 Task: Look for space in Passau, Germany from 1st June, 2023 to 9th June, 2023 for 5 adults in price range Rs.6000 to Rs.12000. Place can be entire place with 3 bedrooms having 3 beds and 3 bathrooms. Property type can be house, flat, guest house. Booking option can be shelf check-in. Required host language is English.
Action: Mouse moved to (347, 162)
Screenshot: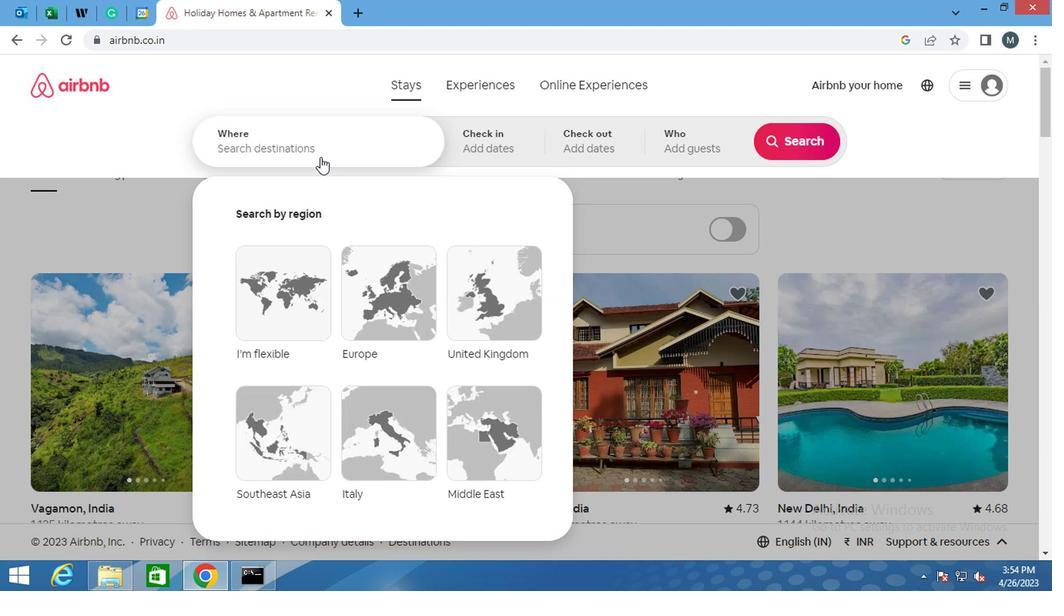 
Action: Mouse pressed left at (347, 162)
Screenshot: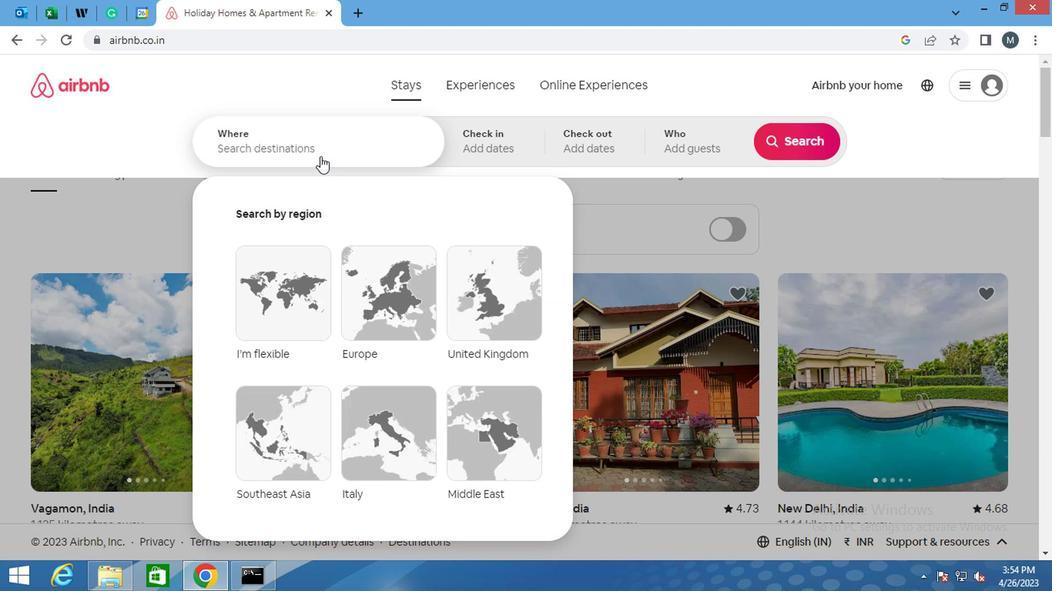 
Action: Mouse moved to (347, 161)
Screenshot: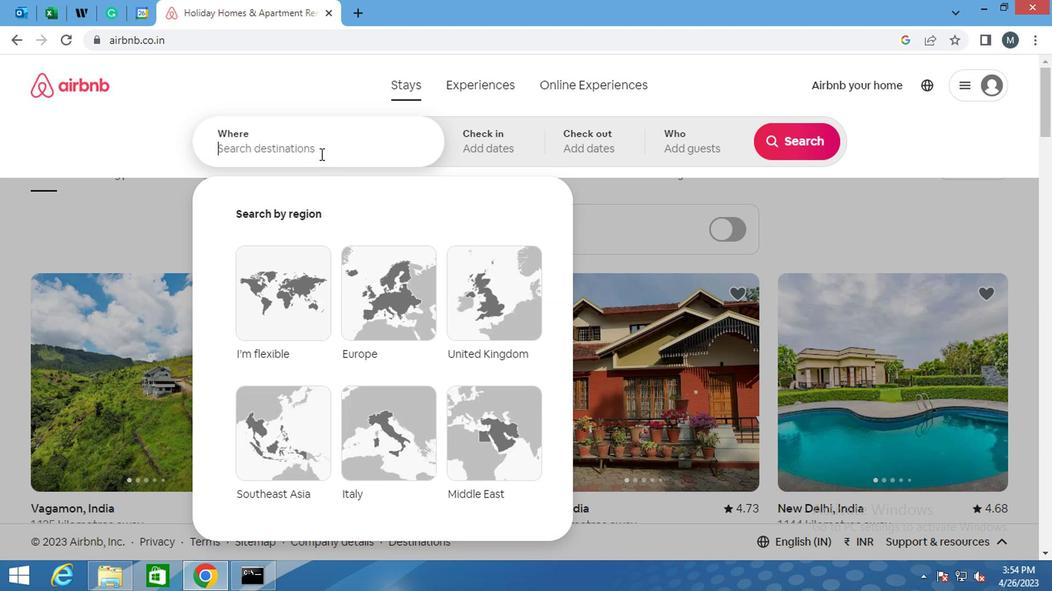 
Action: Key pressed <Key.shift>PASSAU,<Key.space><Key.shift><Key.shift><Key.shift><Key.shift><Key.shift><Key.shift><Key.shift><Key.shift><Key.shift><Key.shift><Key.shift><Key.shift><Key.shift><Key.shift><Key.shift><Key.shift><Key.shift><Key.shift><Key.shift>GER
Screenshot: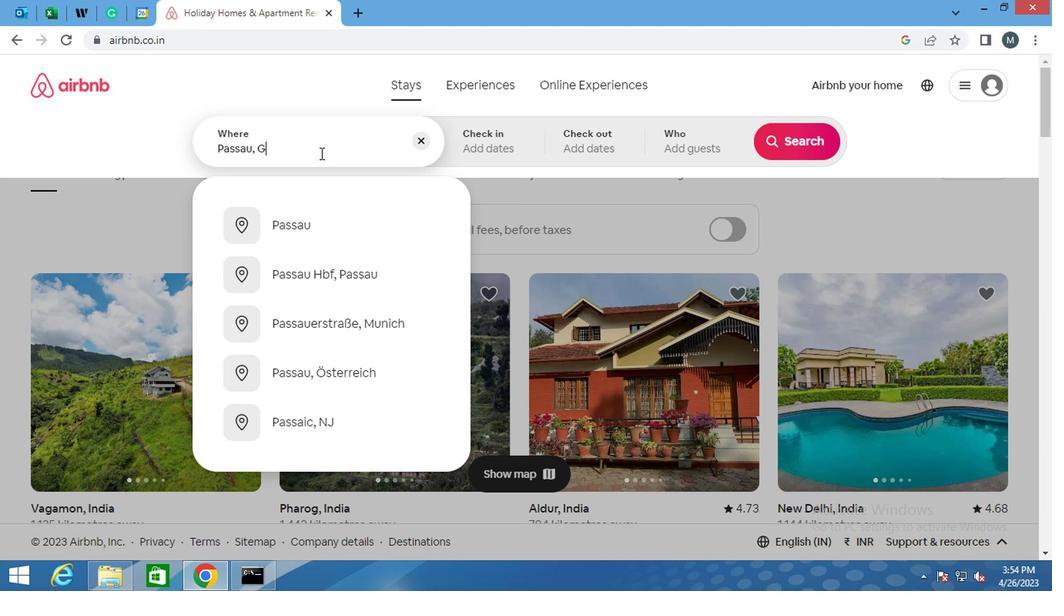 
Action: Mouse moved to (360, 235)
Screenshot: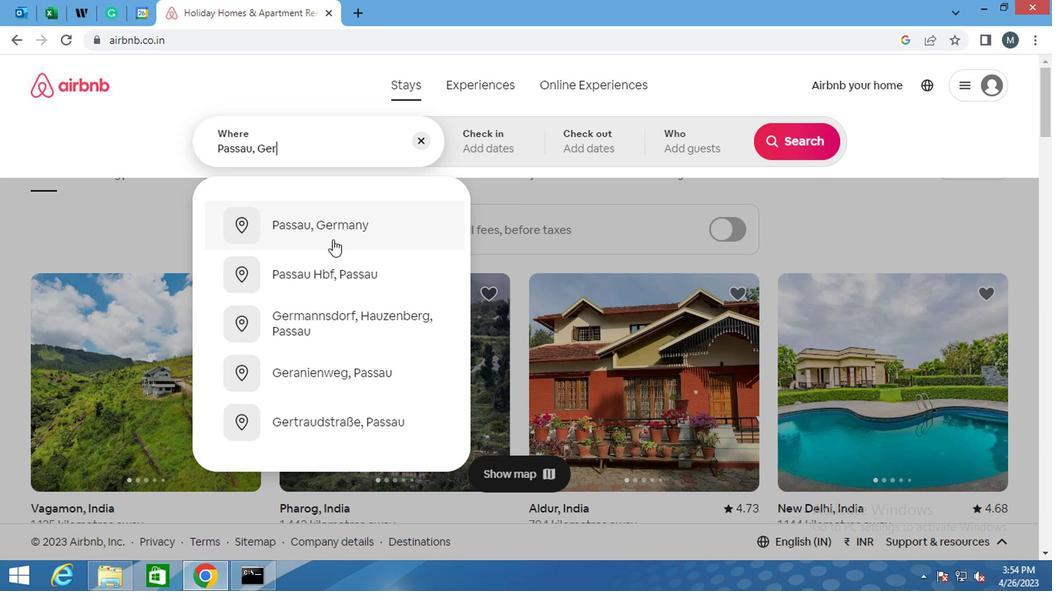 
Action: Mouse pressed left at (360, 235)
Screenshot: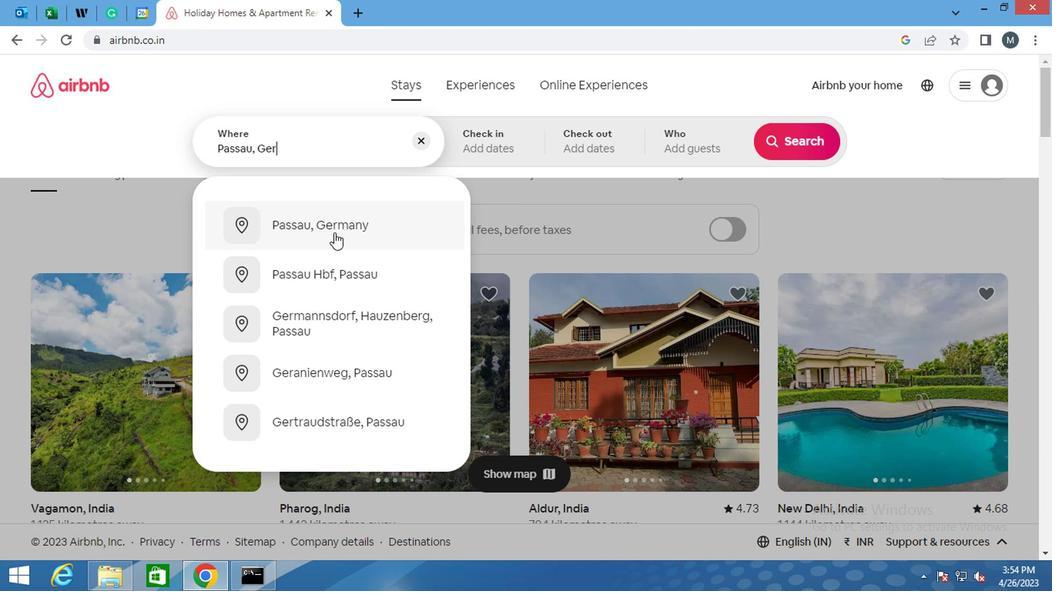 
Action: Mouse moved to (751, 265)
Screenshot: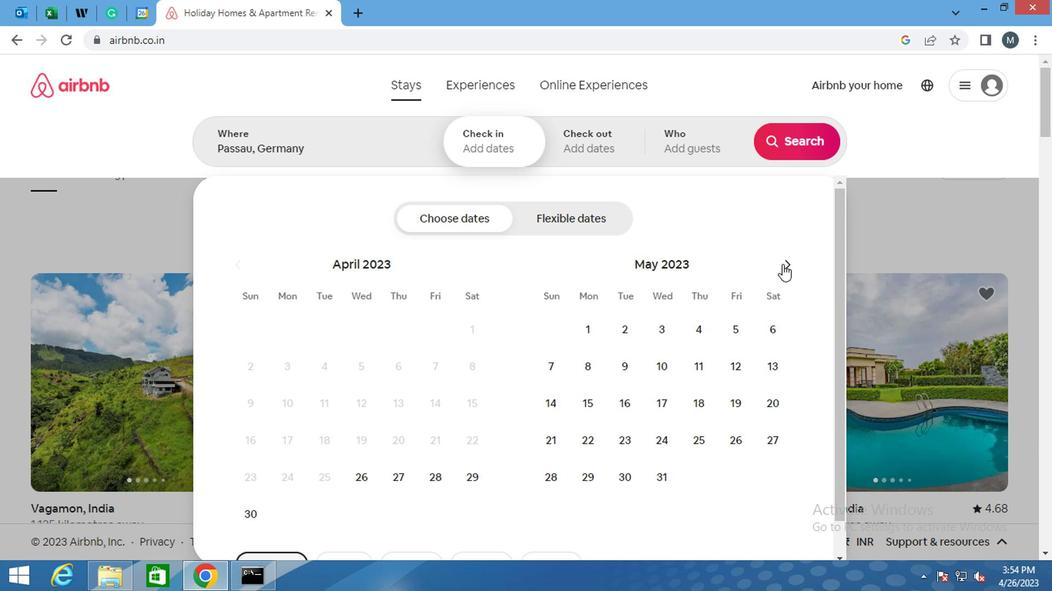 
Action: Mouse pressed left at (751, 265)
Screenshot: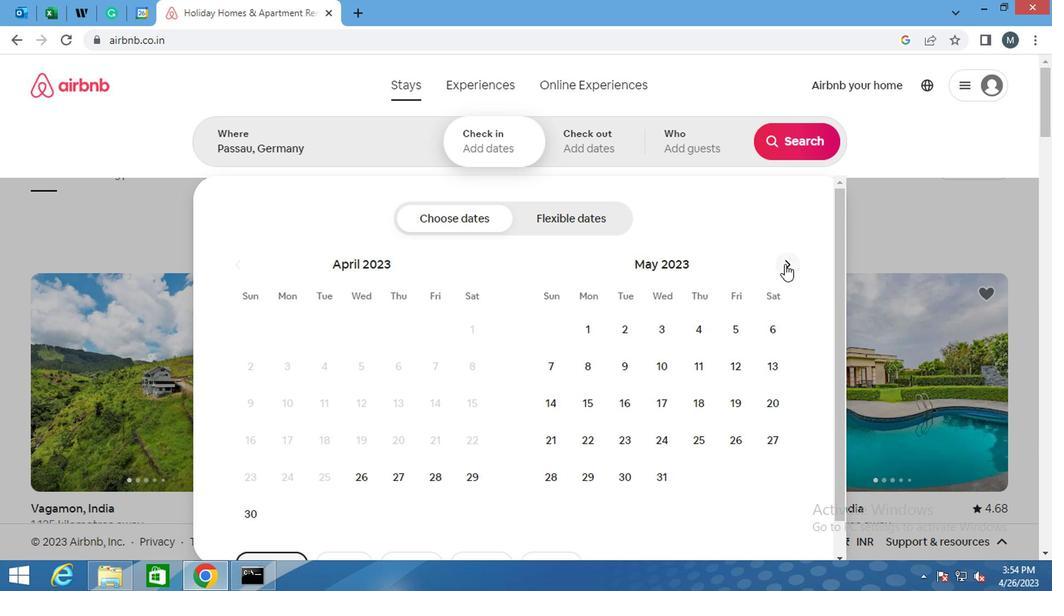 
Action: Mouse moved to (677, 325)
Screenshot: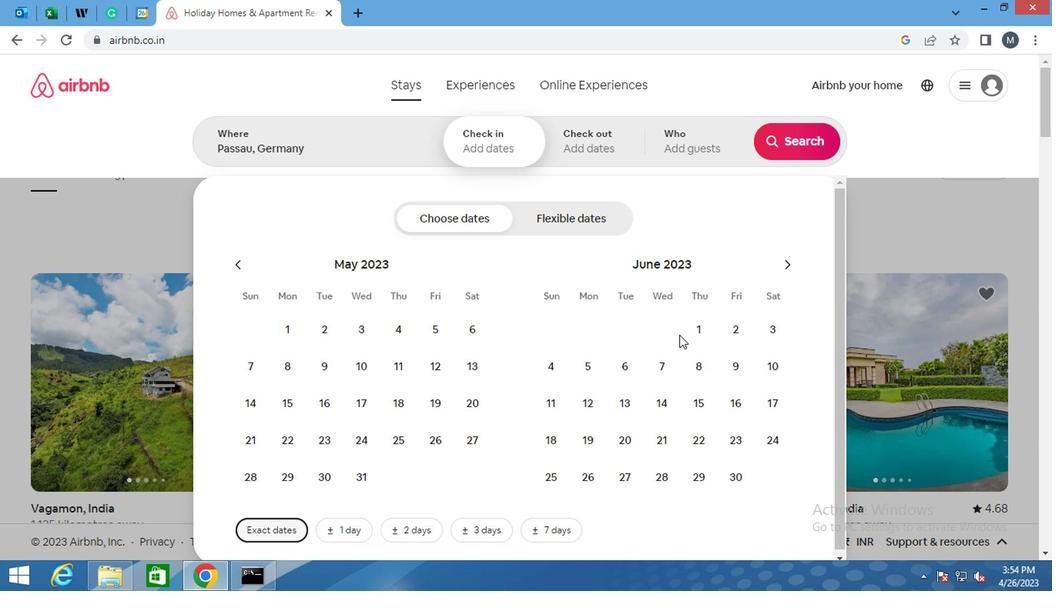 
Action: Mouse pressed left at (677, 325)
Screenshot: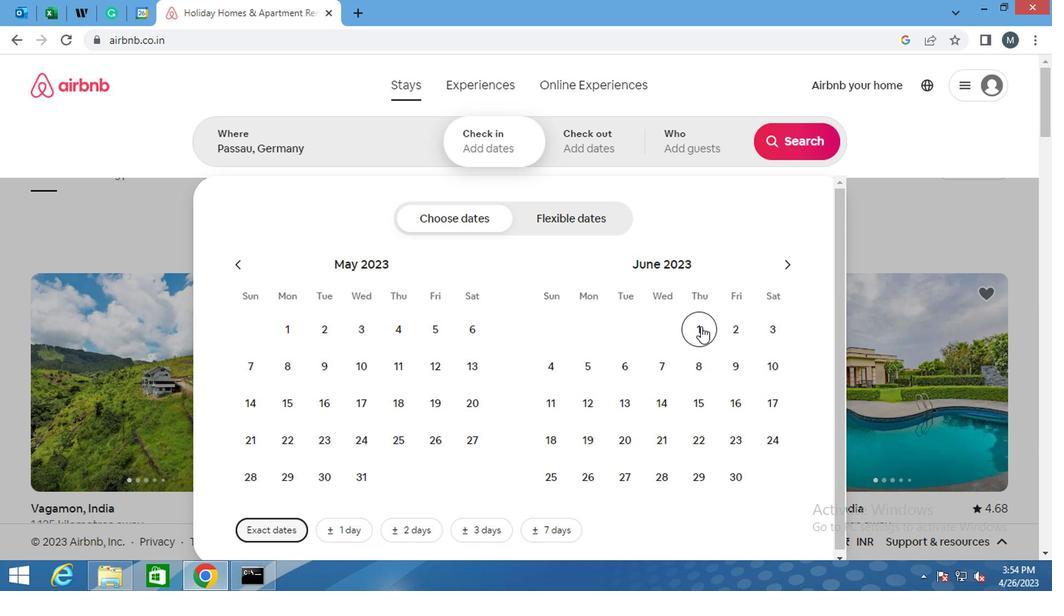 
Action: Mouse moved to (707, 361)
Screenshot: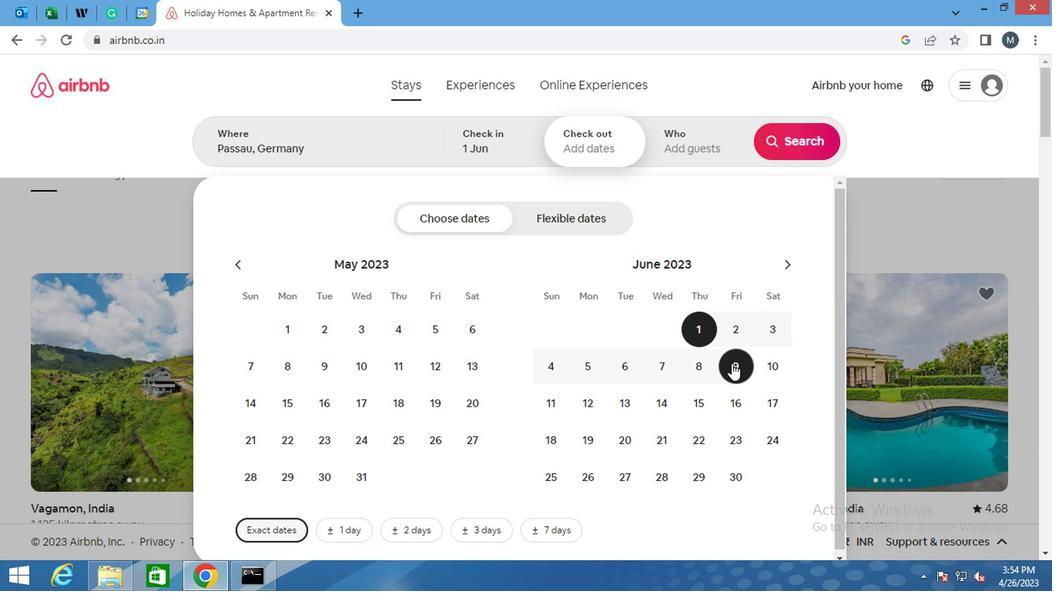 
Action: Mouse pressed left at (707, 361)
Screenshot: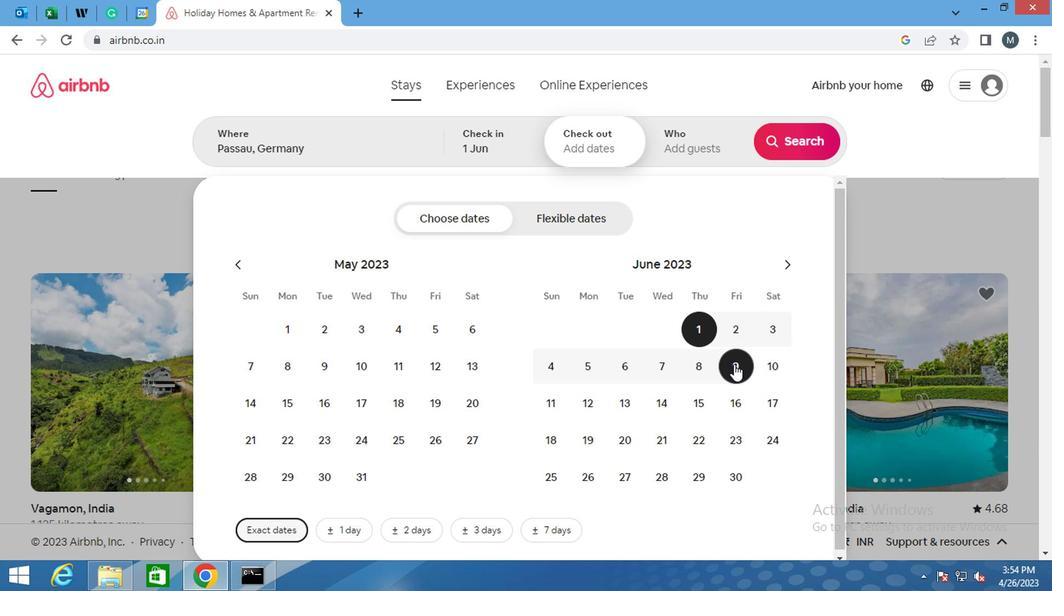 
Action: Mouse moved to (700, 149)
Screenshot: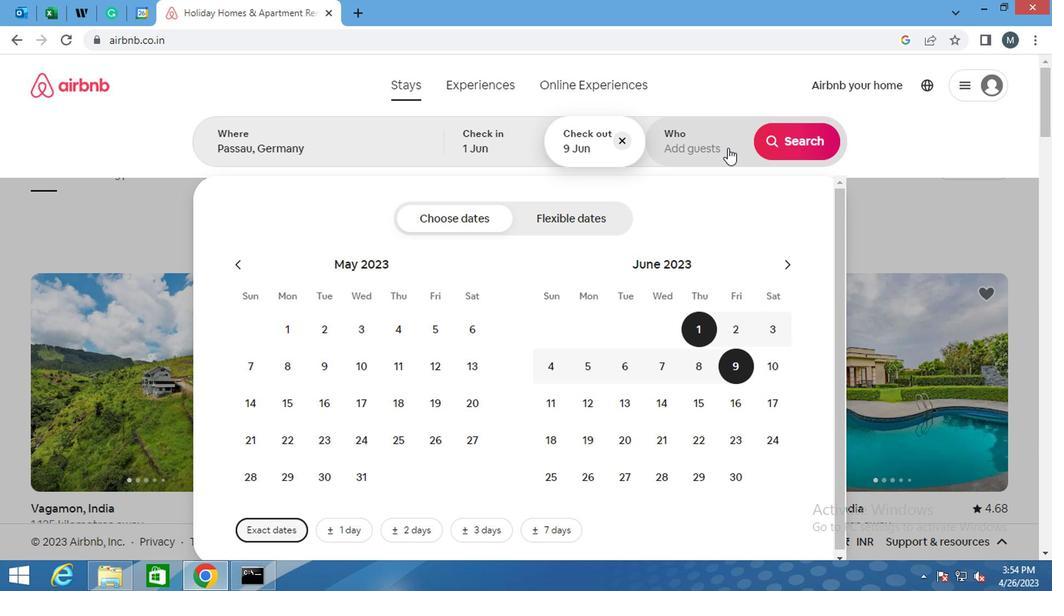 
Action: Mouse pressed left at (700, 149)
Screenshot: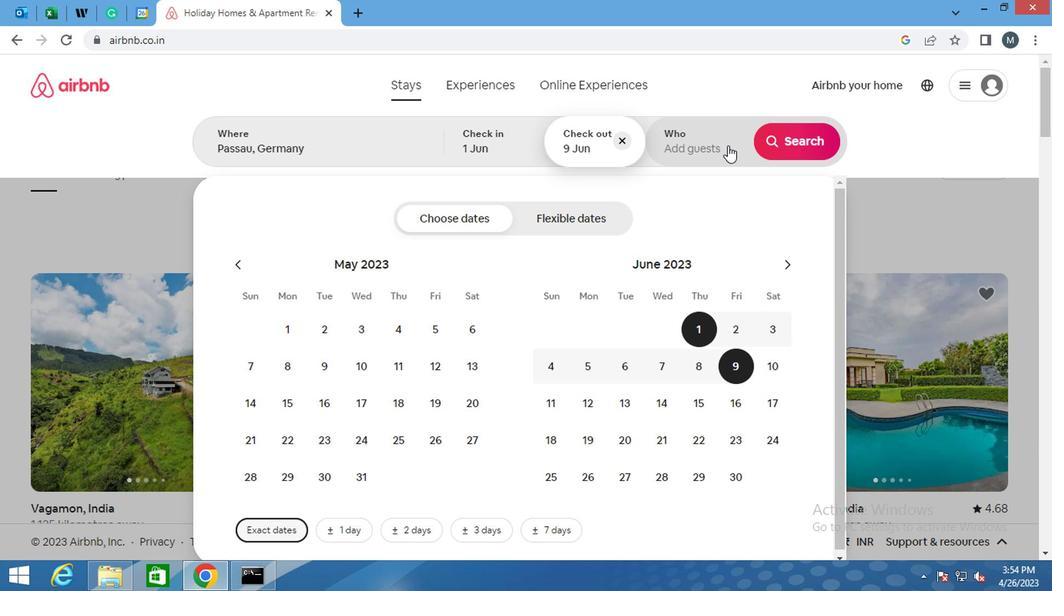 
Action: Mouse moved to (756, 230)
Screenshot: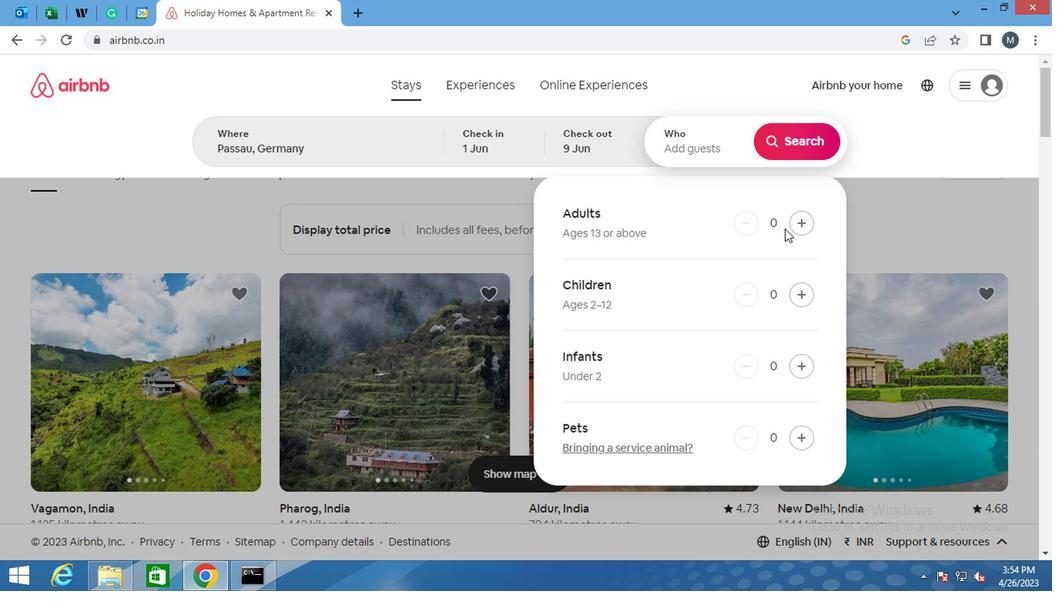 
Action: Mouse pressed left at (756, 230)
Screenshot: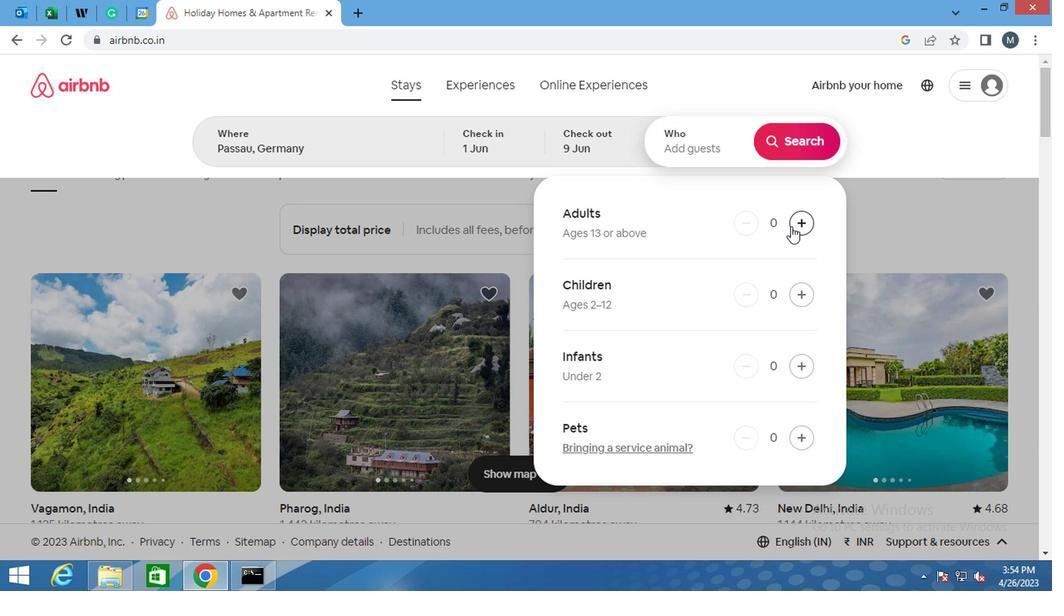 
Action: Mouse moved to (760, 229)
Screenshot: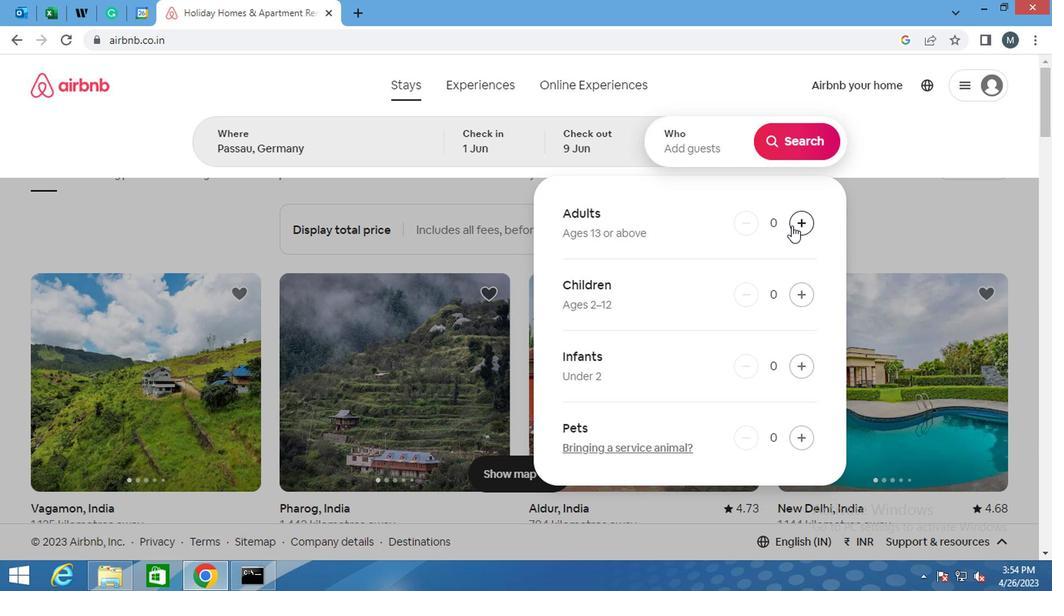 
Action: Mouse pressed left at (760, 229)
Screenshot: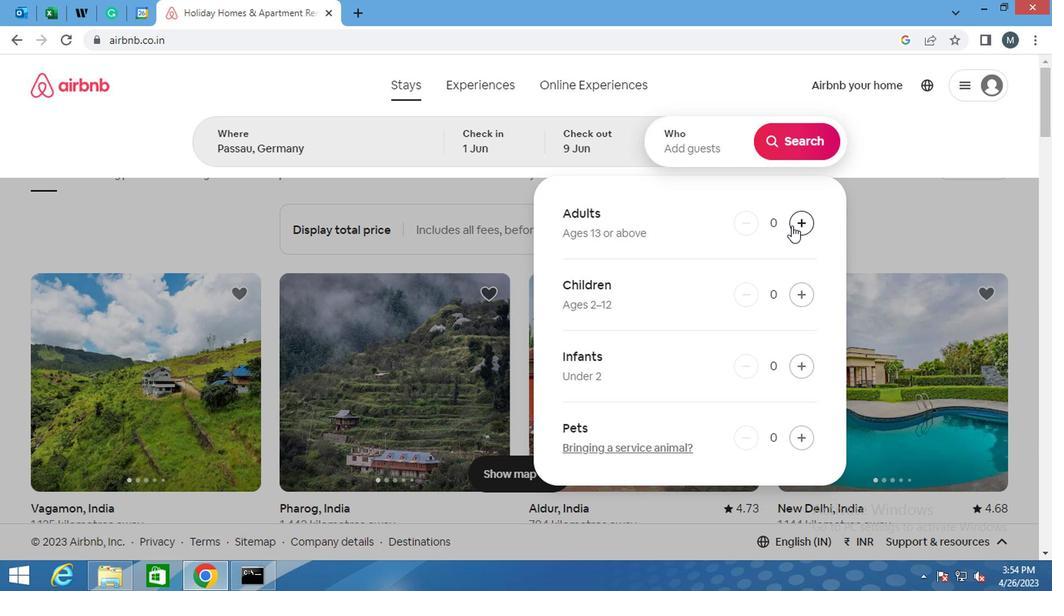 
Action: Mouse moved to (763, 229)
Screenshot: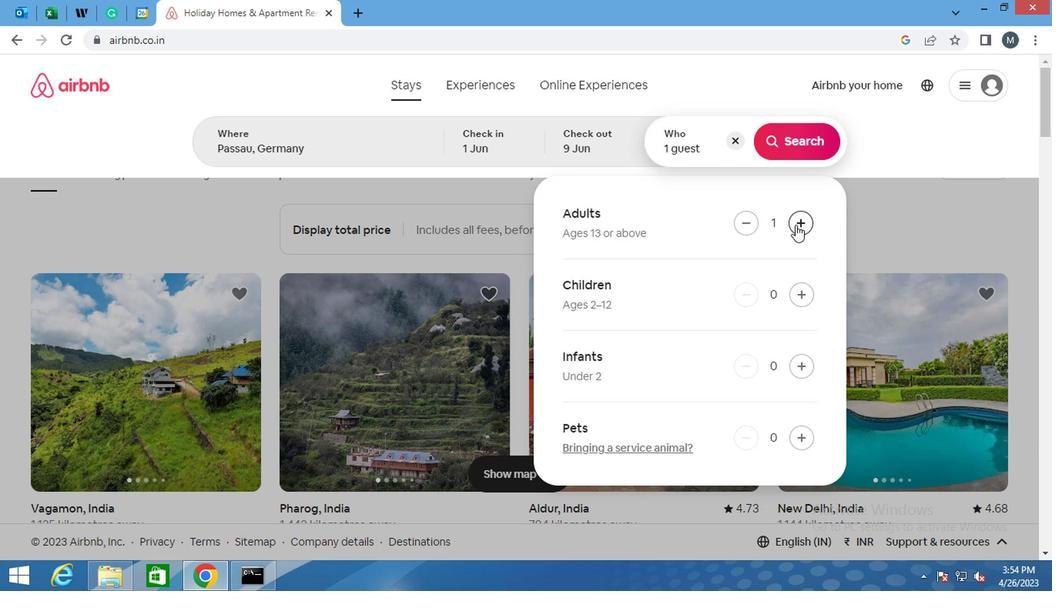 
Action: Mouse pressed left at (763, 229)
Screenshot: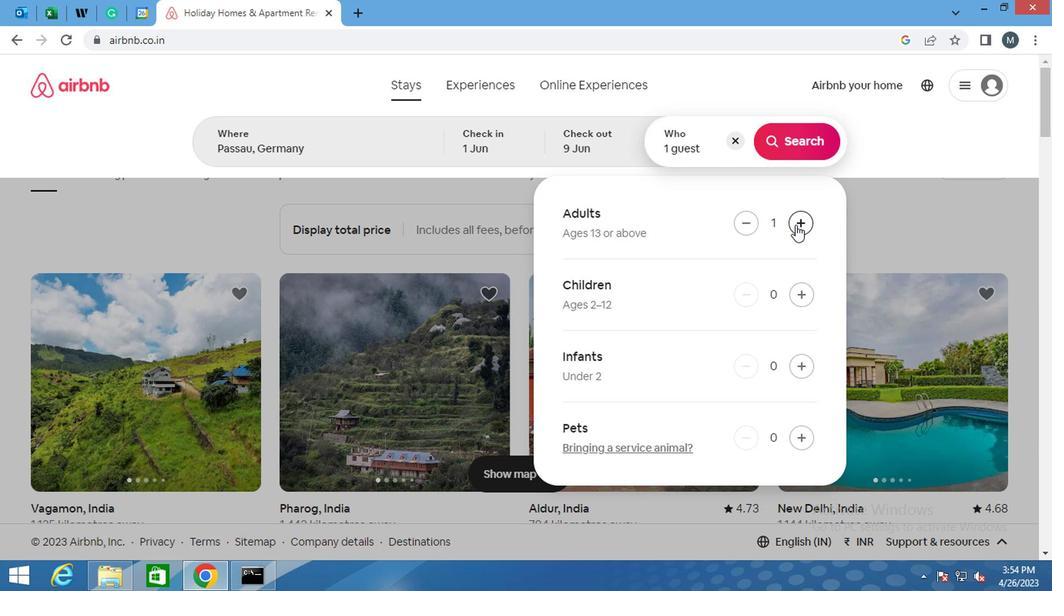 
Action: Mouse moved to (765, 226)
Screenshot: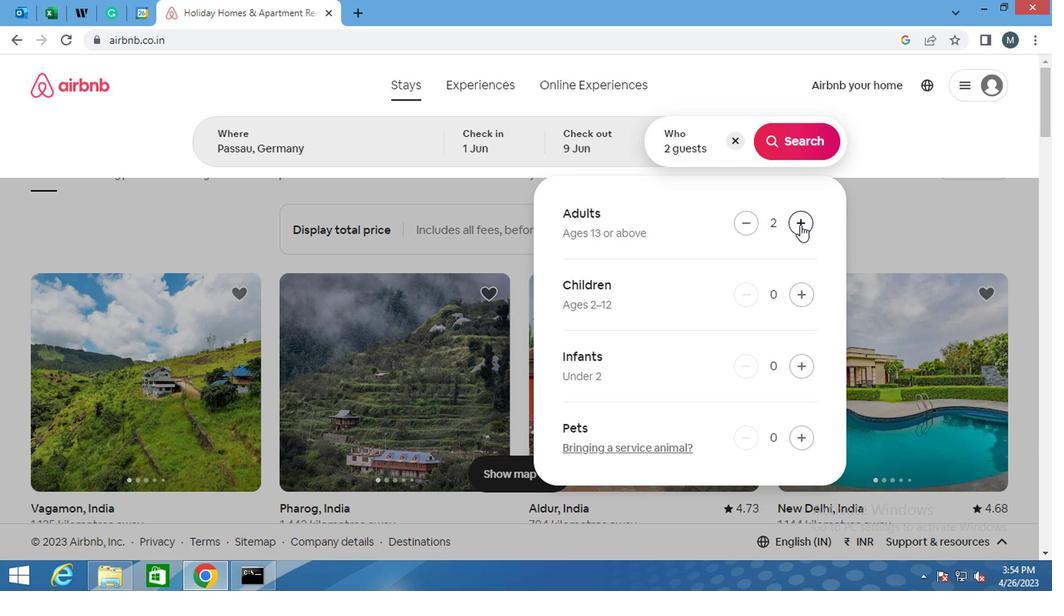 
Action: Mouse pressed left at (765, 226)
Screenshot: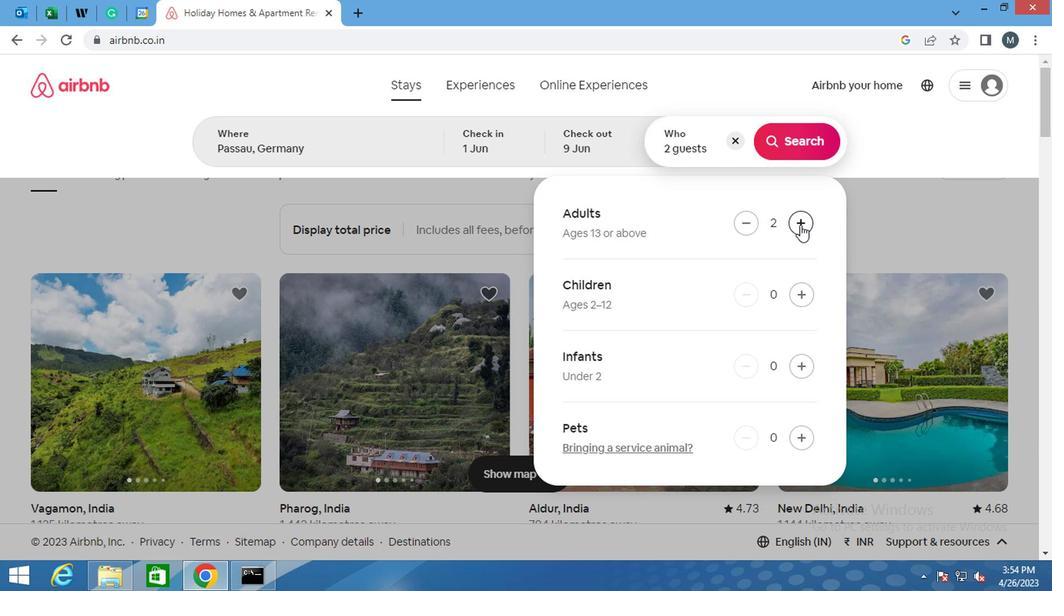 
Action: Mouse pressed left at (765, 226)
Screenshot: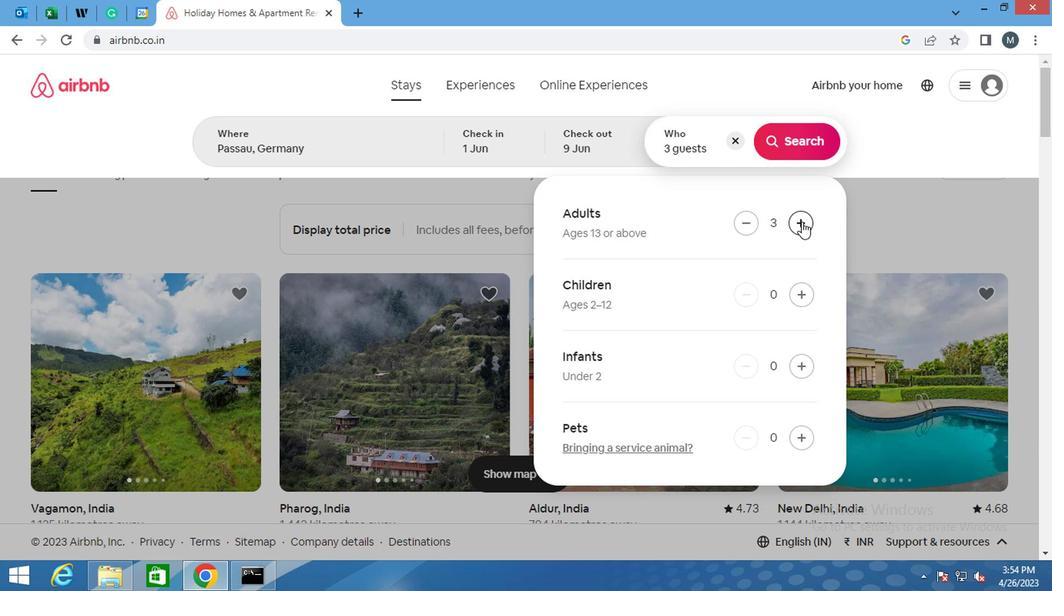 
Action: Mouse moved to (767, 152)
Screenshot: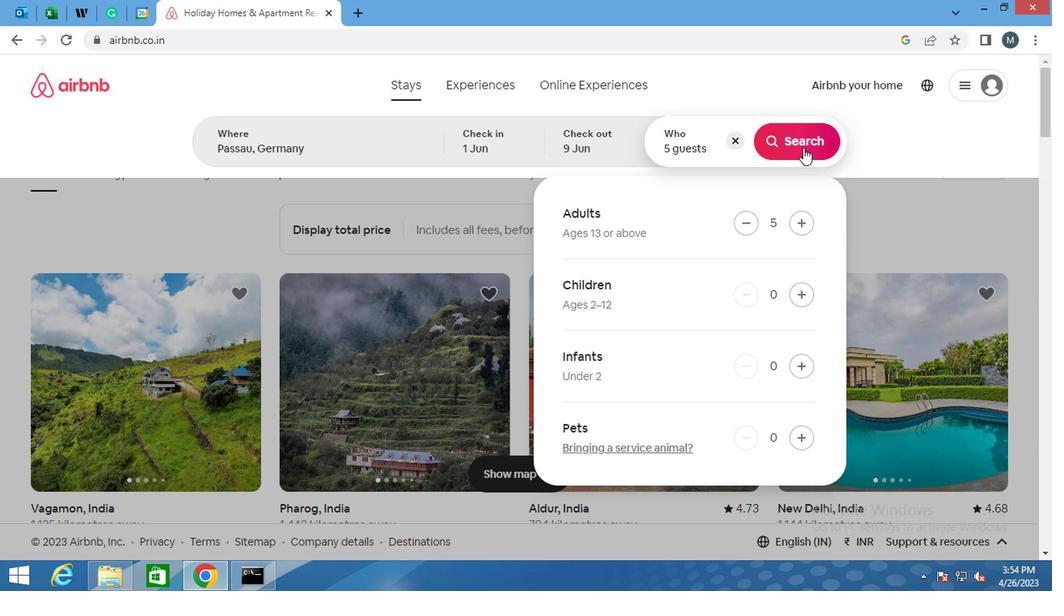 
Action: Mouse pressed left at (767, 152)
Screenshot: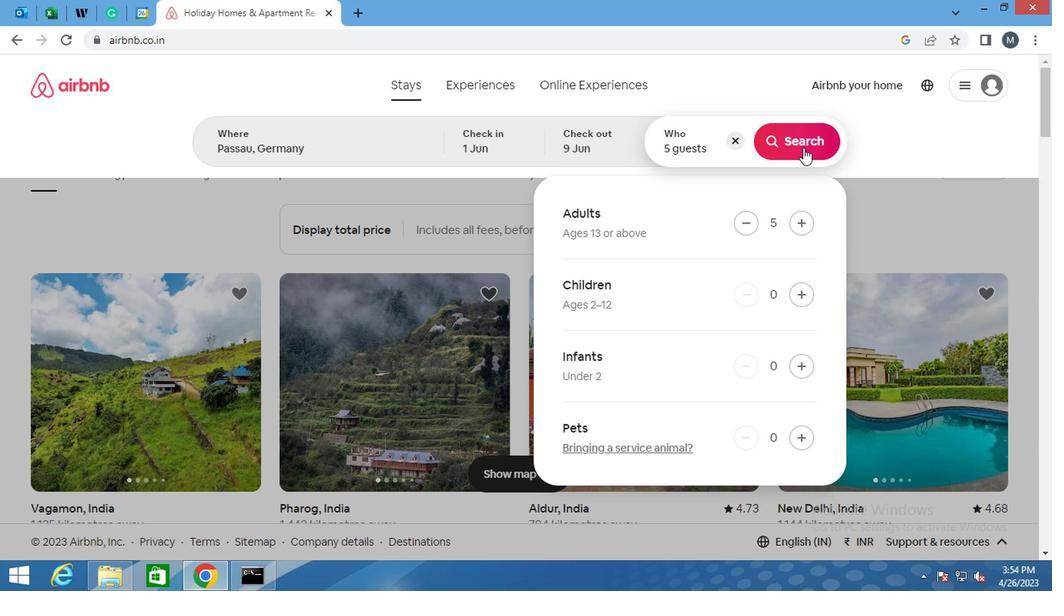 
Action: Mouse moved to (910, 162)
Screenshot: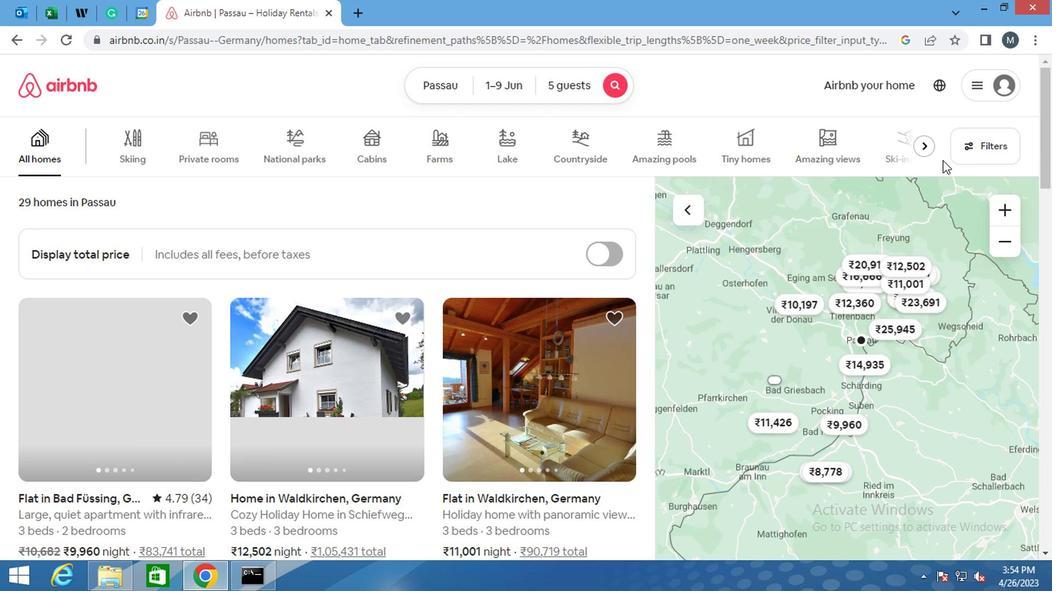 
Action: Mouse pressed left at (910, 162)
Screenshot: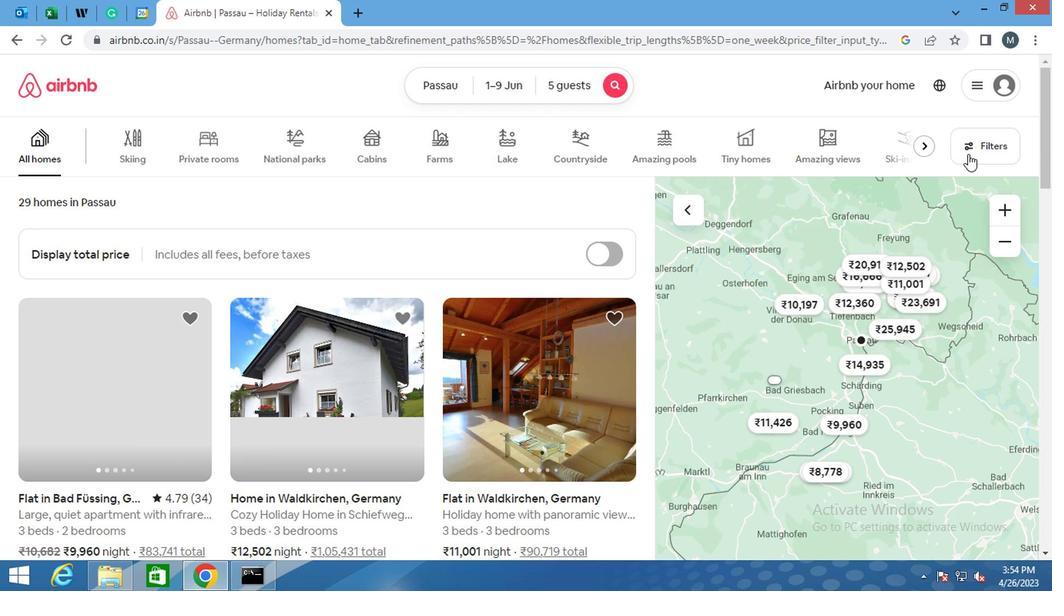 
Action: Mouse moved to (353, 350)
Screenshot: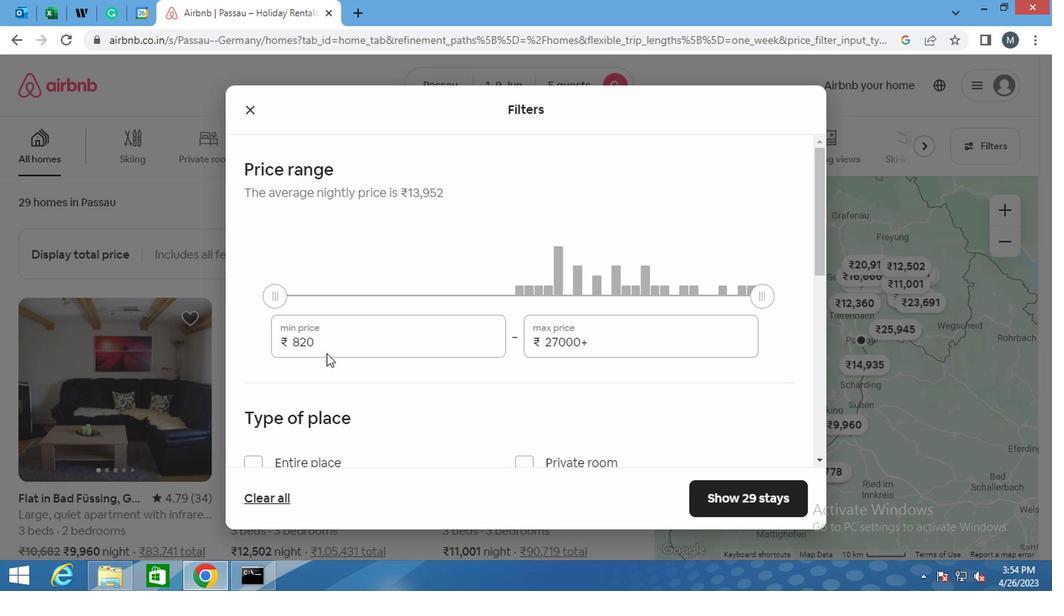 
Action: Mouse pressed left at (353, 350)
Screenshot: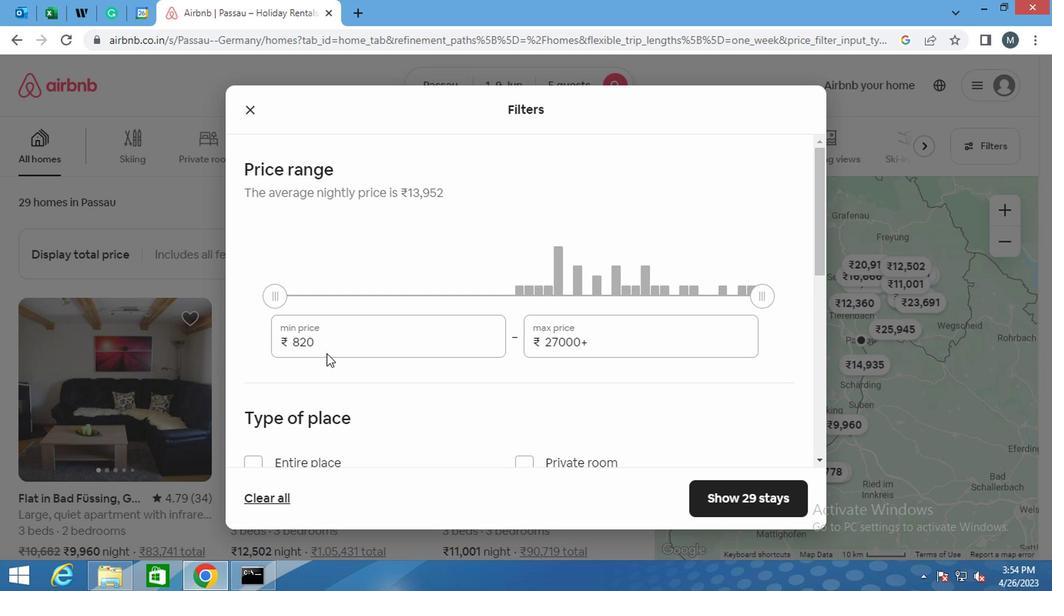 
Action: Mouse moved to (354, 348)
Screenshot: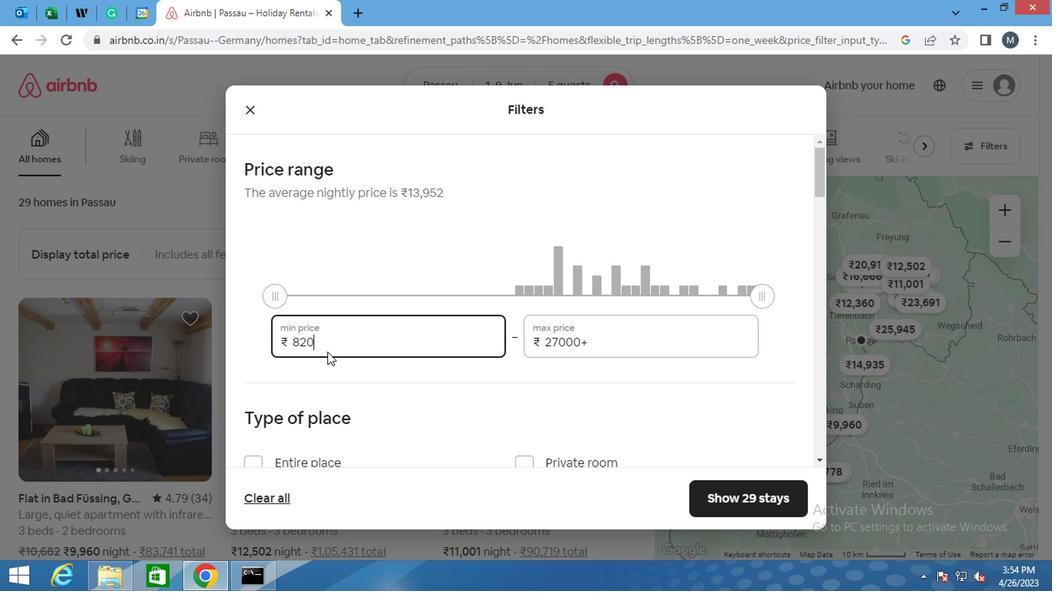 
Action: Key pressed <Key.backspace><Key.backspace><Key.backspace>
Screenshot: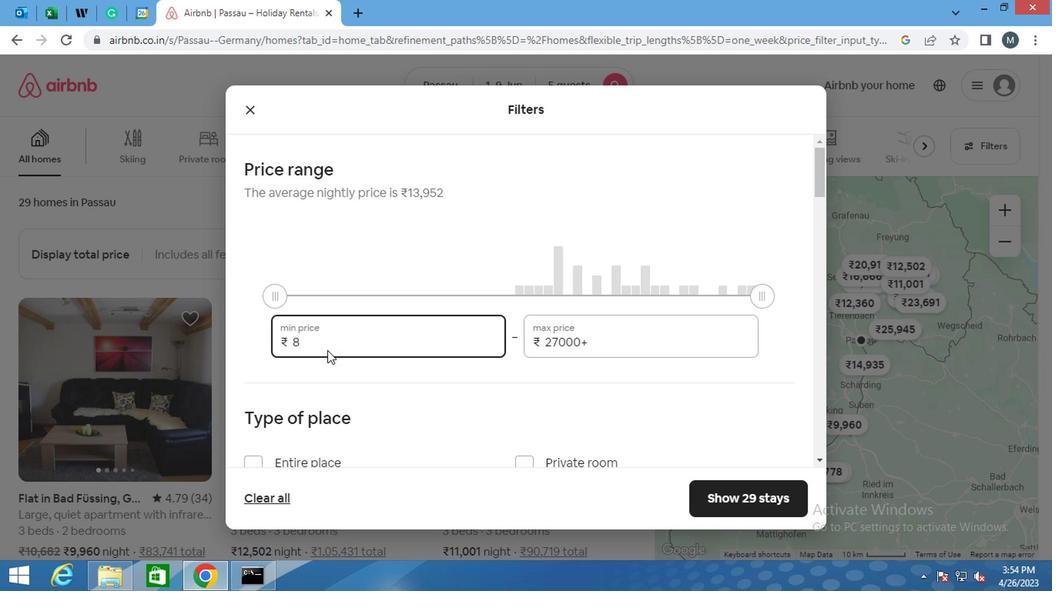 
Action: Mouse moved to (355, 348)
Screenshot: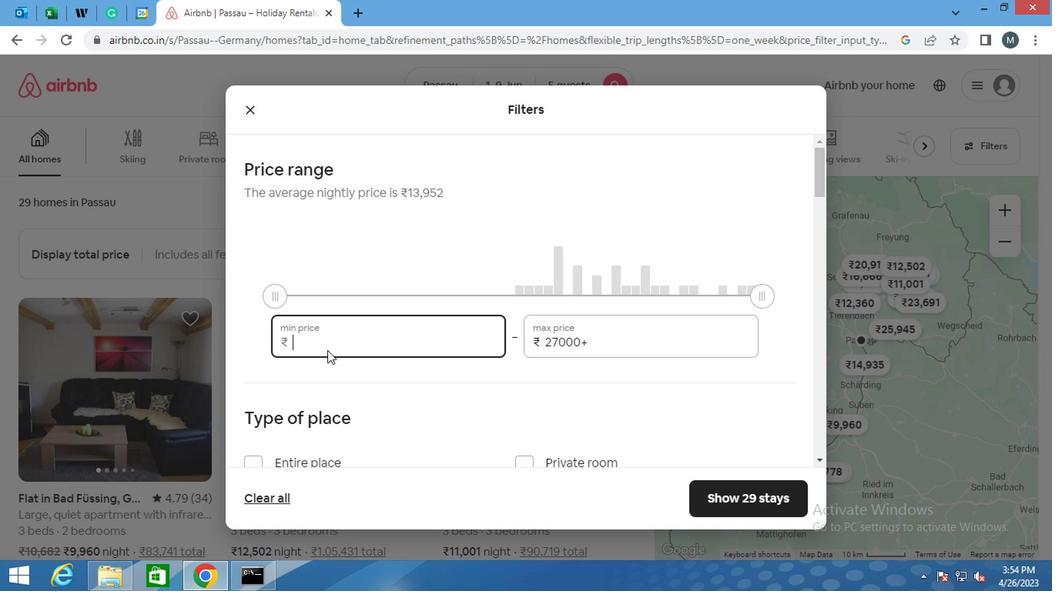 
Action: Key pressed 6000
Screenshot: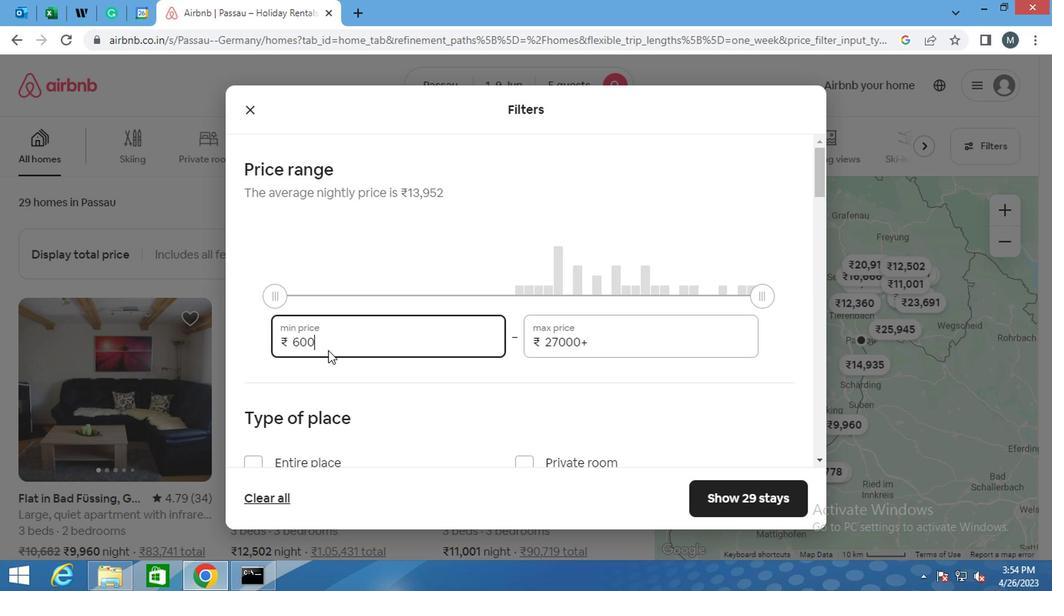 
Action: Mouse moved to (578, 343)
Screenshot: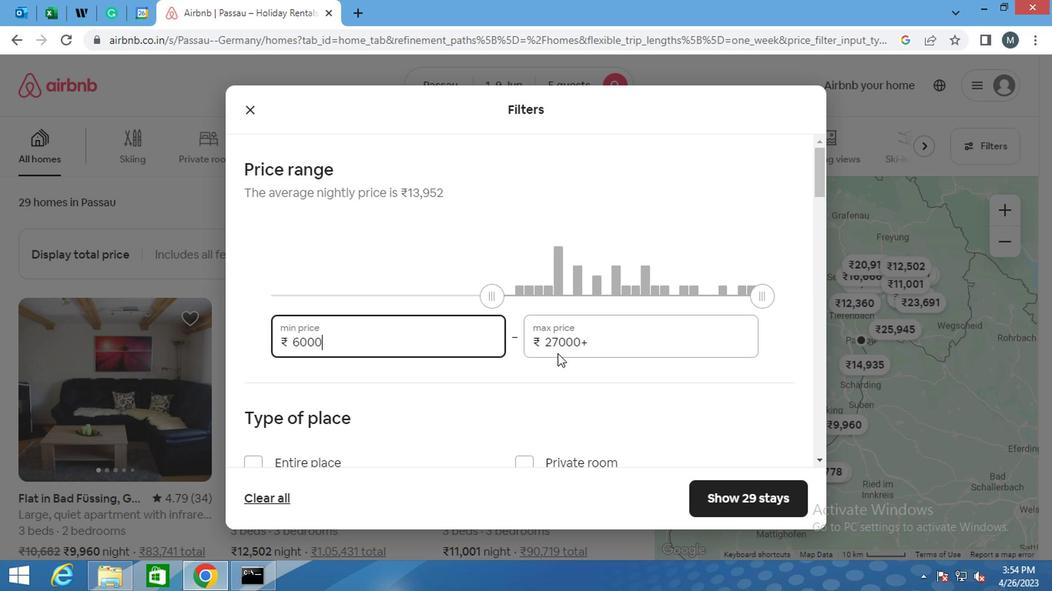 
Action: Mouse pressed left at (578, 343)
Screenshot: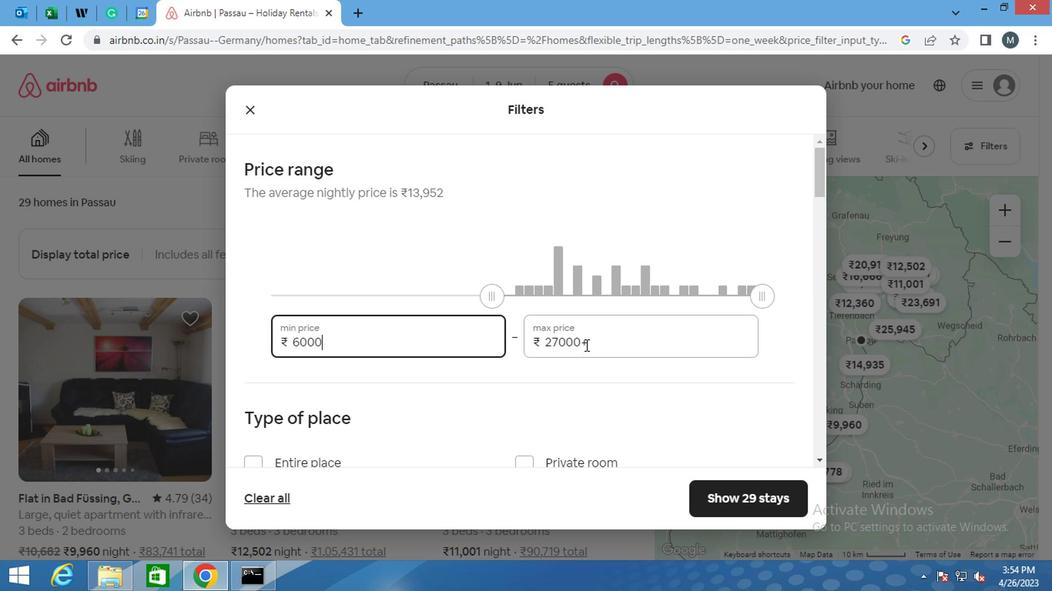 
Action: Mouse moved to (582, 343)
Screenshot: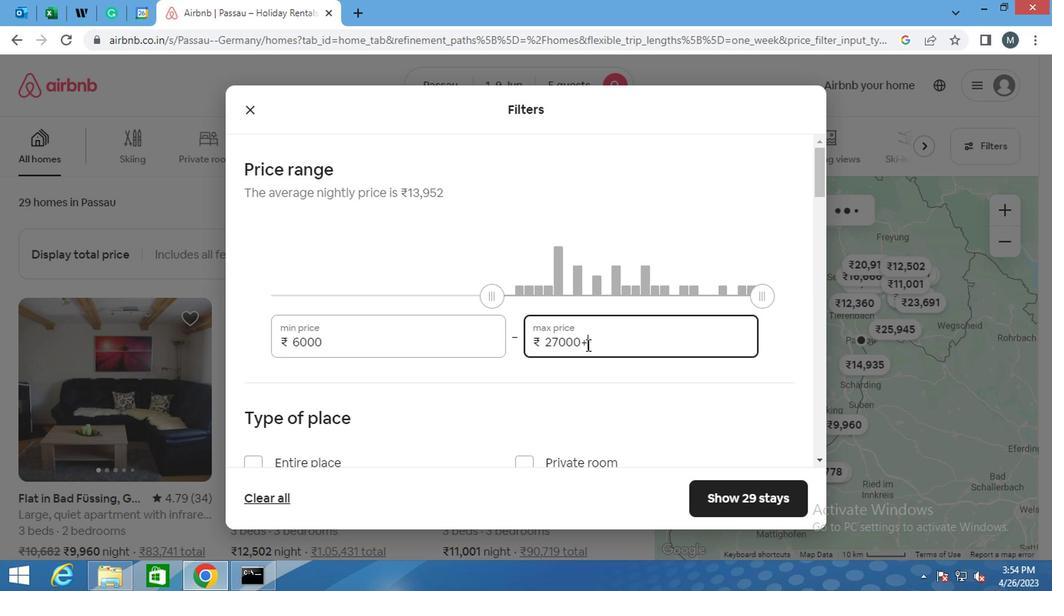 
Action: Key pressed <Key.backspace>
Screenshot: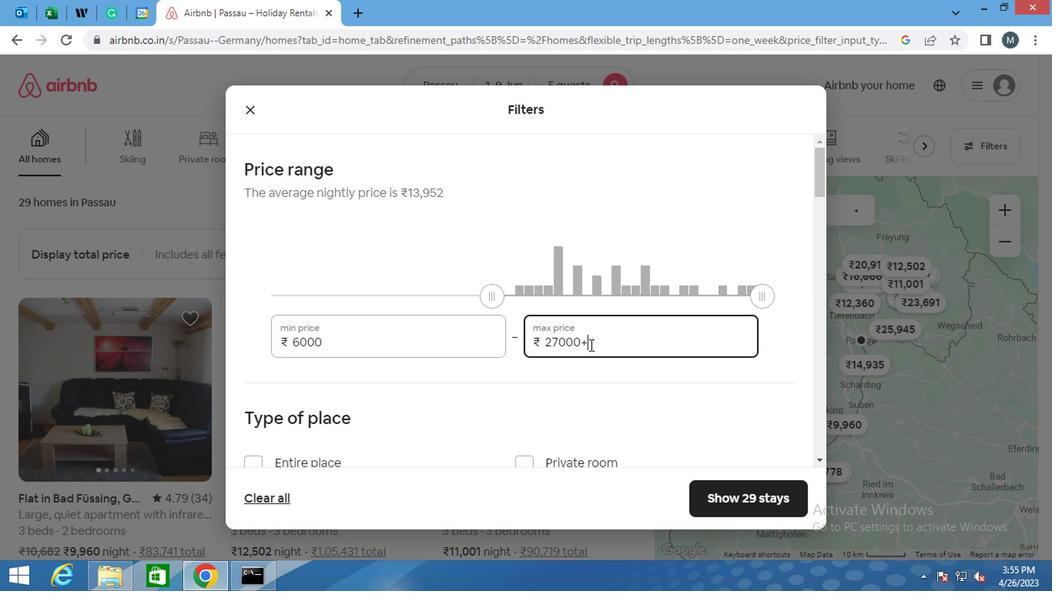 
Action: Mouse moved to (581, 344)
Screenshot: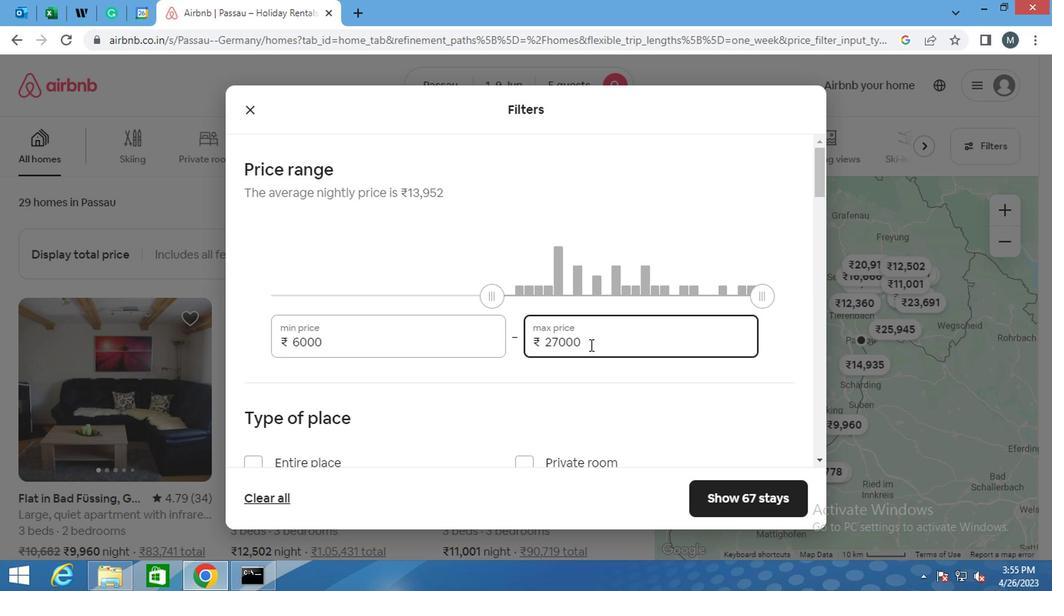 
Action: Key pressed <Key.backspace><Key.backspace><Key.backspace><Key.backspace><Key.backspace><Key.backspace><Key.backspace><Key.backspace><Key.backspace>
Screenshot: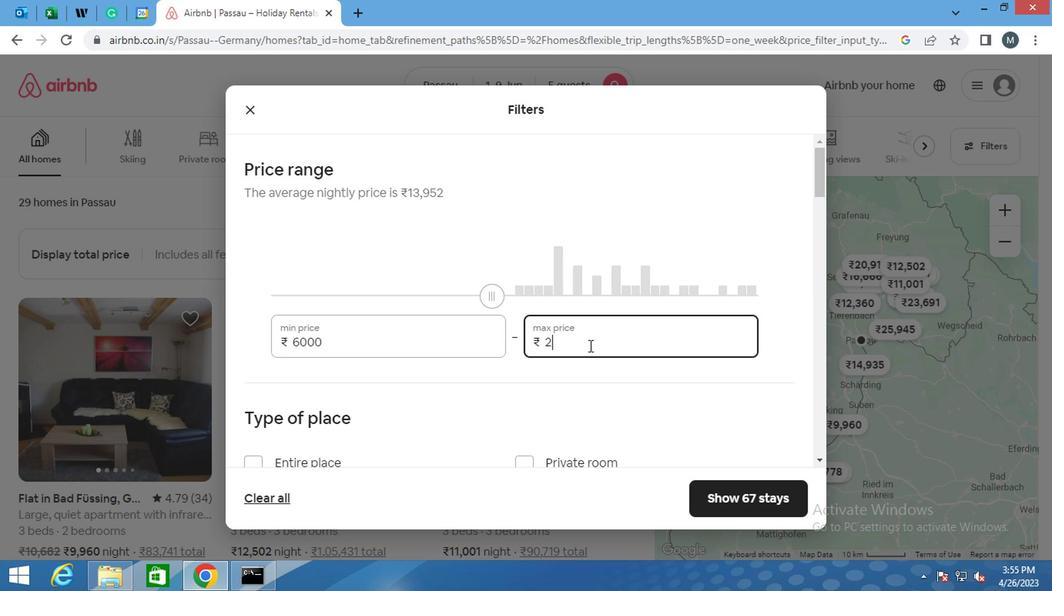 
Action: Mouse moved to (575, 344)
Screenshot: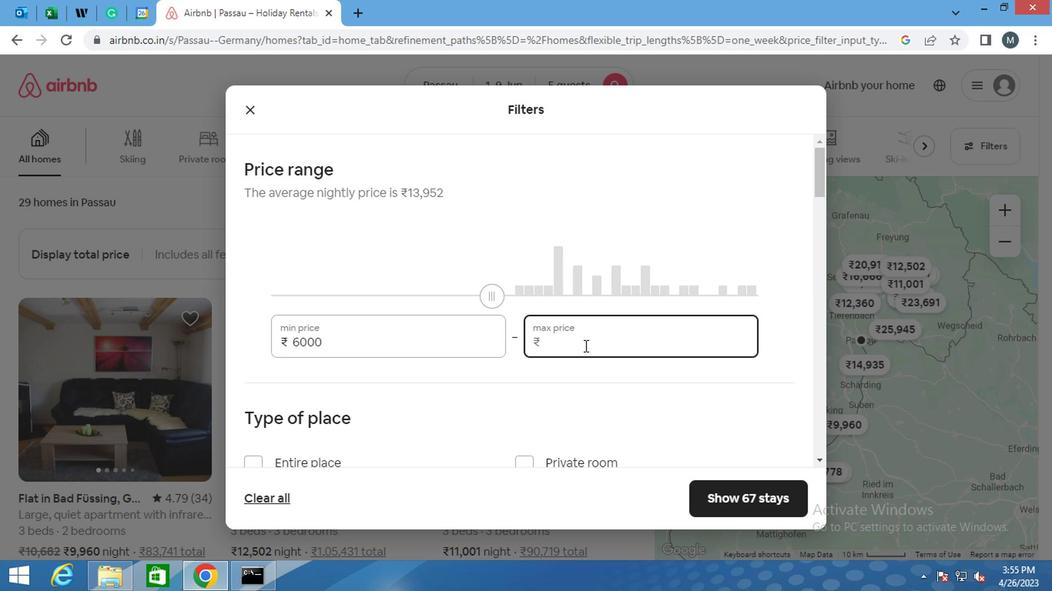 
Action: Key pressed 1
Screenshot: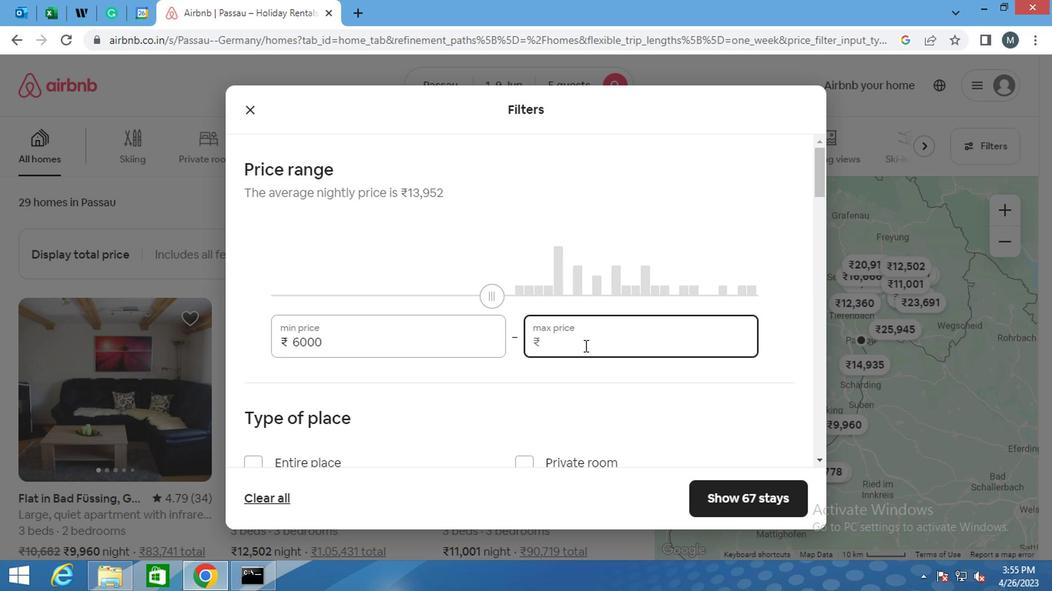 
Action: Mouse moved to (572, 344)
Screenshot: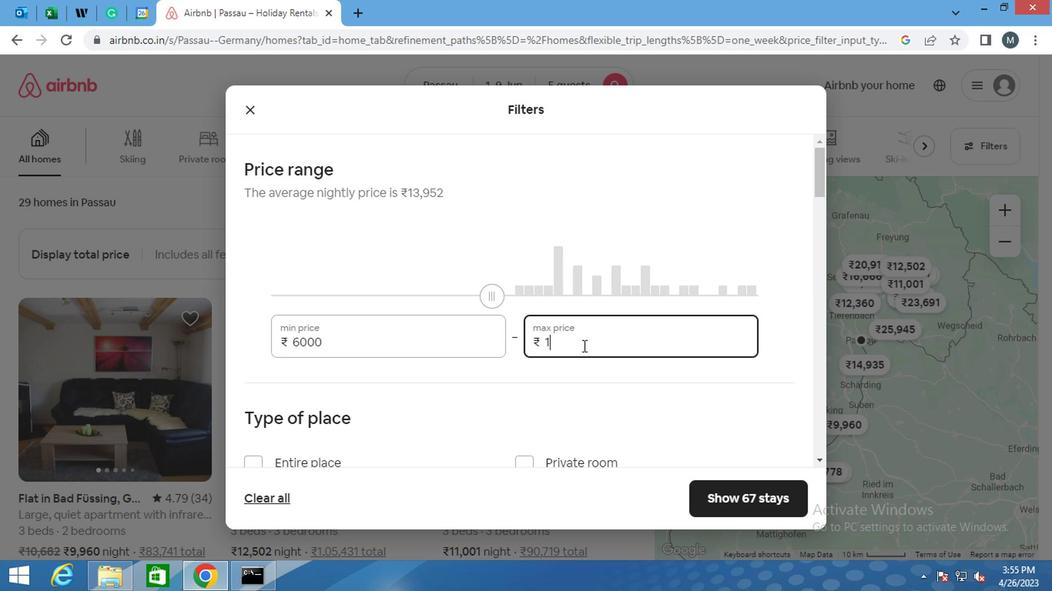 
Action: Key pressed 2
Screenshot: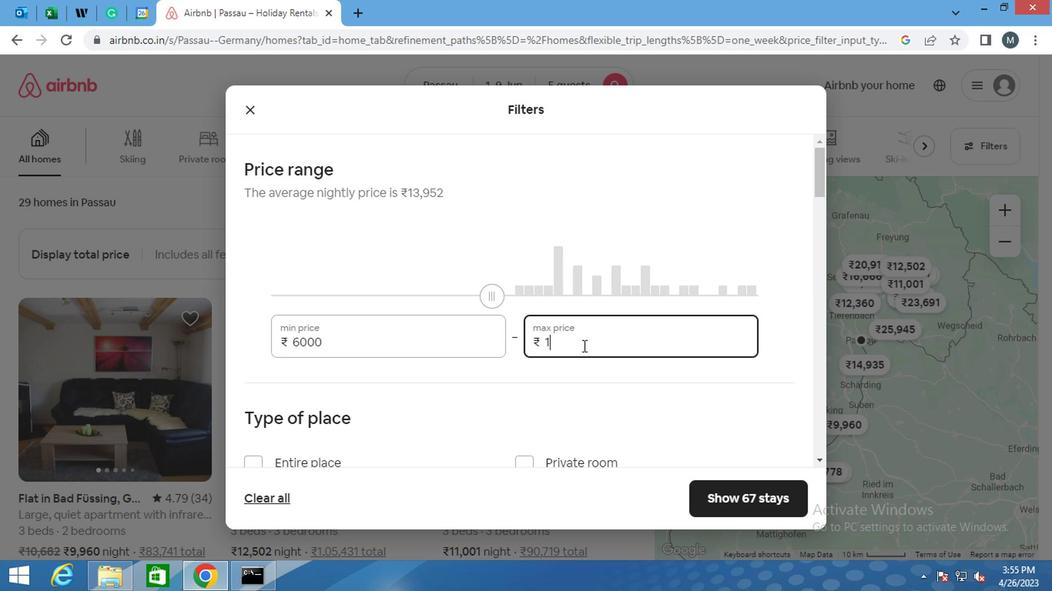 
Action: Mouse moved to (571, 346)
Screenshot: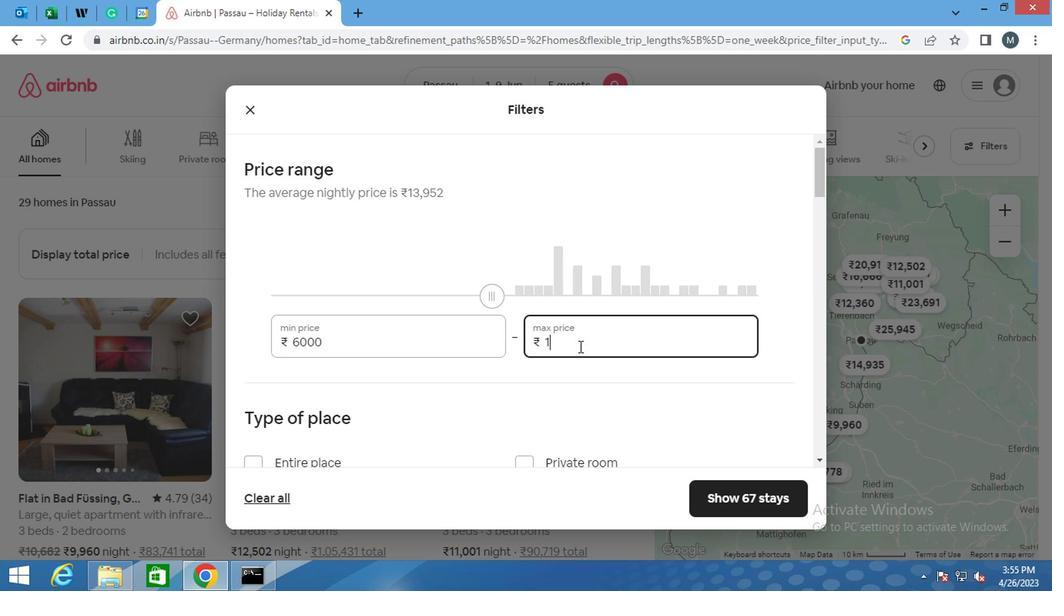 
Action: Key pressed 000
Screenshot: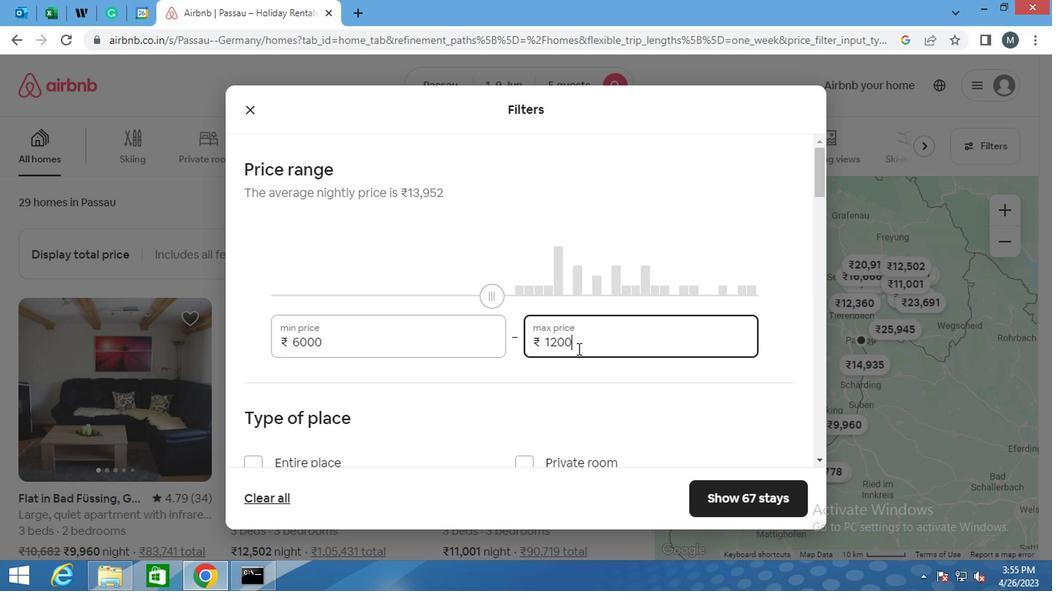 
Action: Mouse moved to (457, 344)
Screenshot: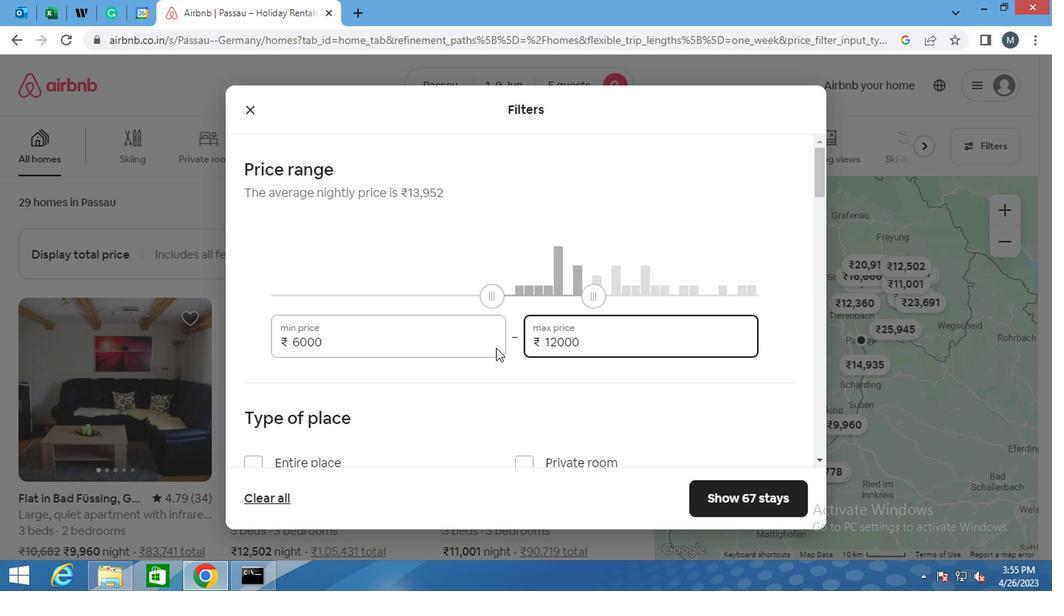 
Action: Mouse scrolled (457, 344) with delta (0, 0)
Screenshot: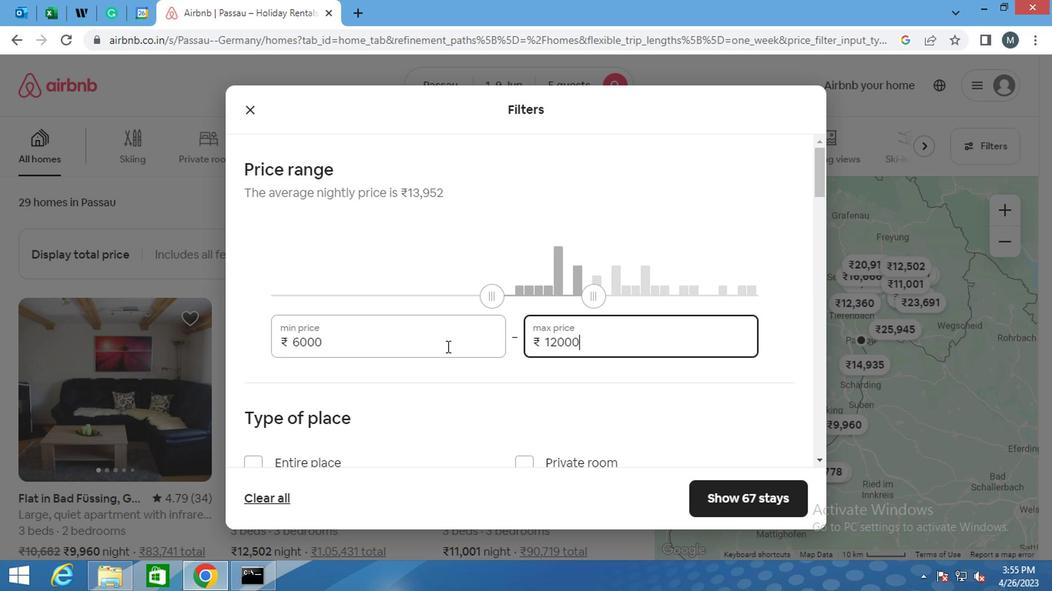 
Action: Mouse scrolled (457, 344) with delta (0, 0)
Screenshot: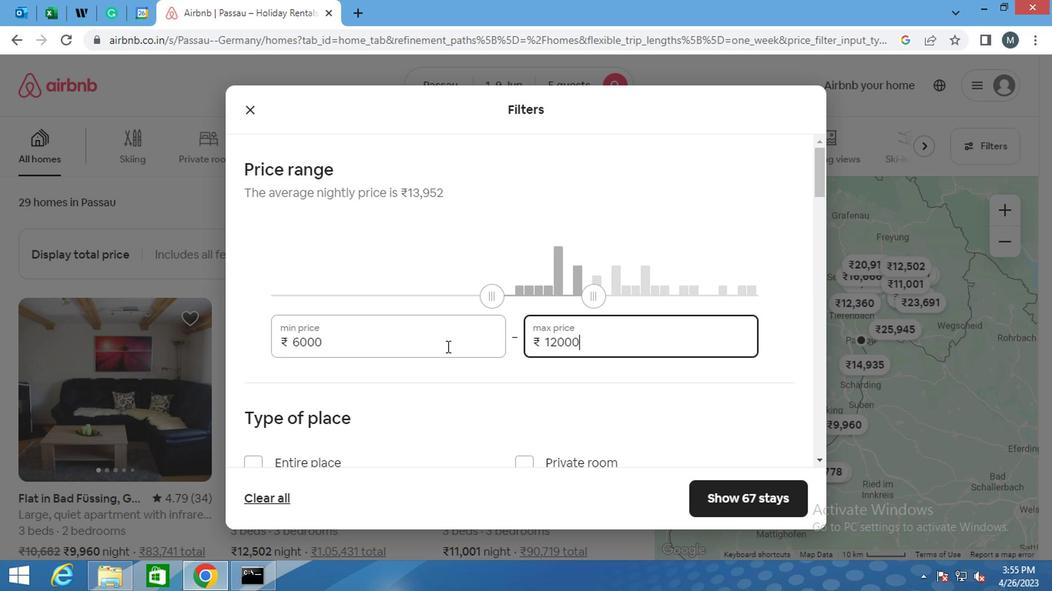 
Action: Mouse moved to (292, 307)
Screenshot: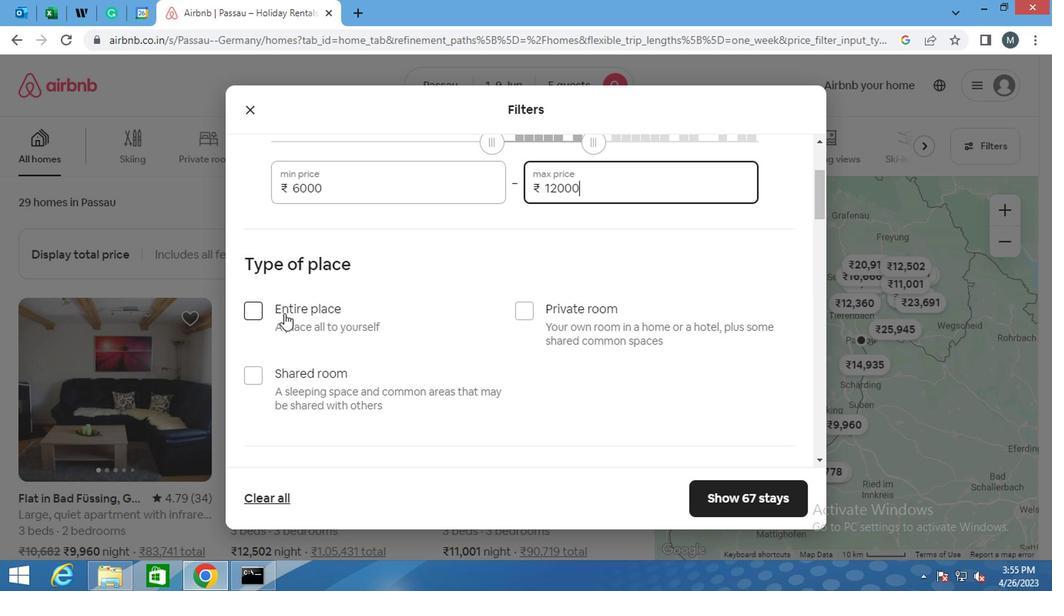 
Action: Mouse pressed left at (292, 307)
Screenshot: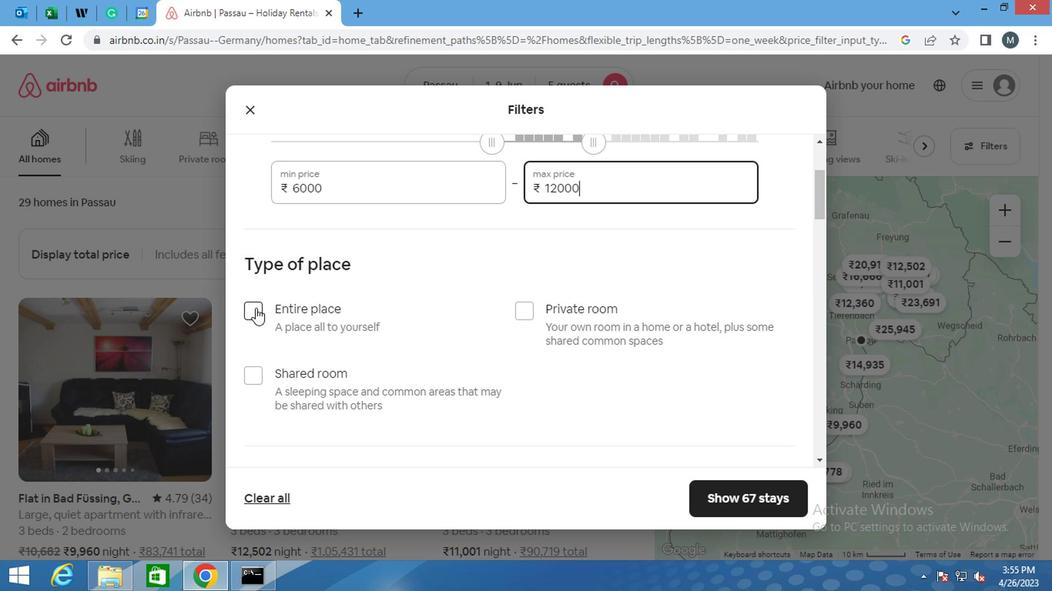 
Action: Mouse moved to (370, 309)
Screenshot: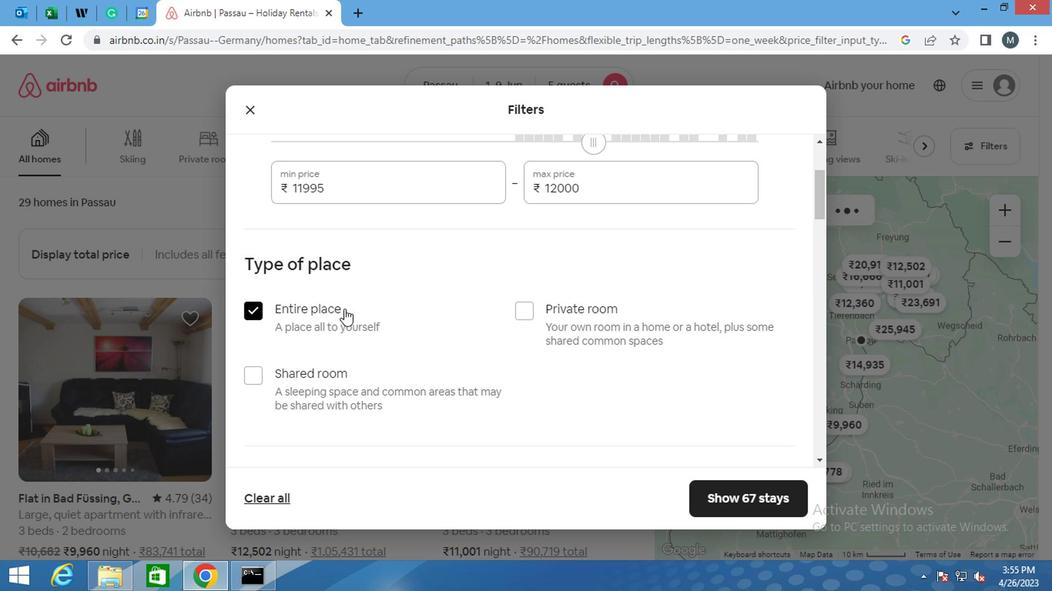
Action: Mouse scrolled (370, 307) with delta (0, -1)
Screenshot: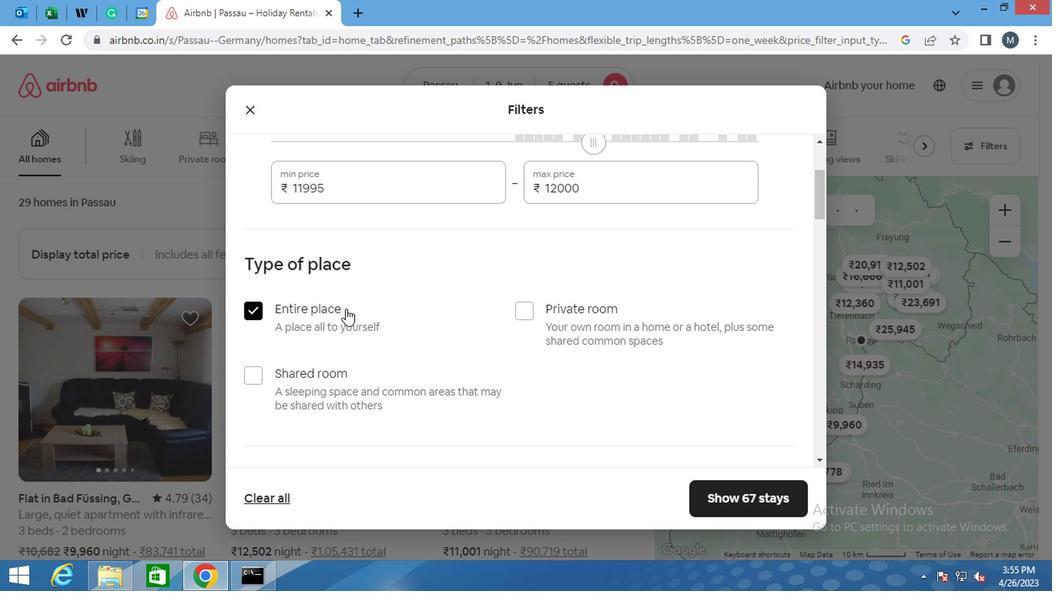 
Action: Mouse scrolled (370, 307) with delta (0, -1)
Screenshot: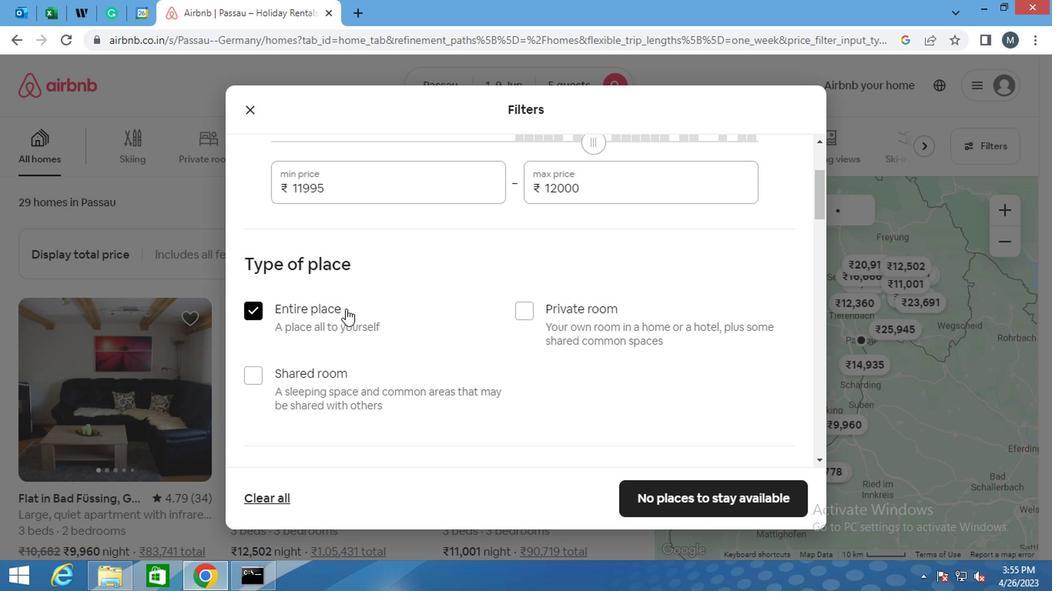 
Action: Mouse moved to (377, 303)
Screenshot: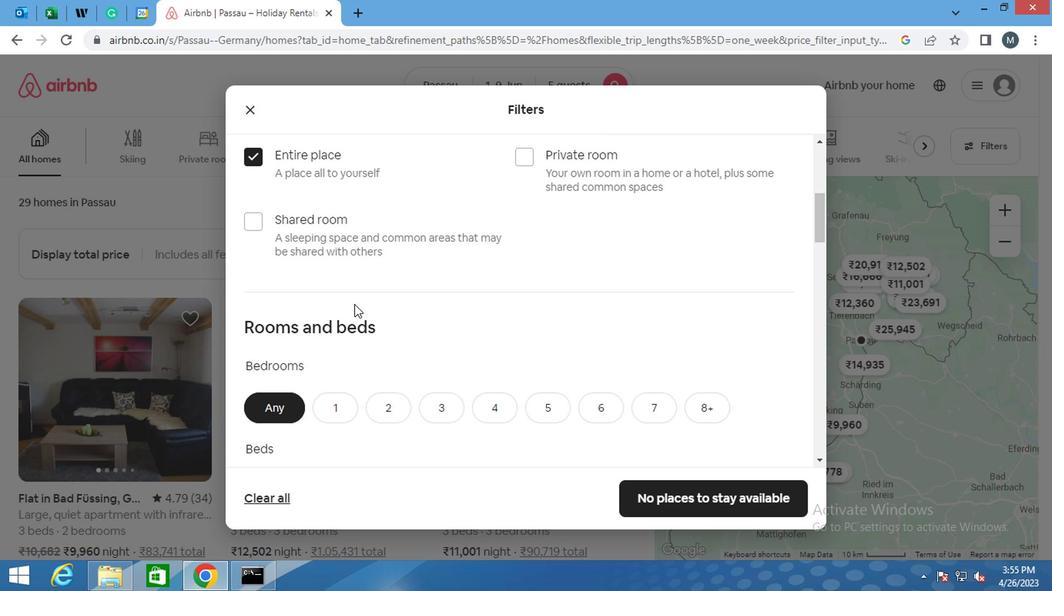 
Action: Mouse scrolled (377, 303) with delta (0, 0)
Screenshot: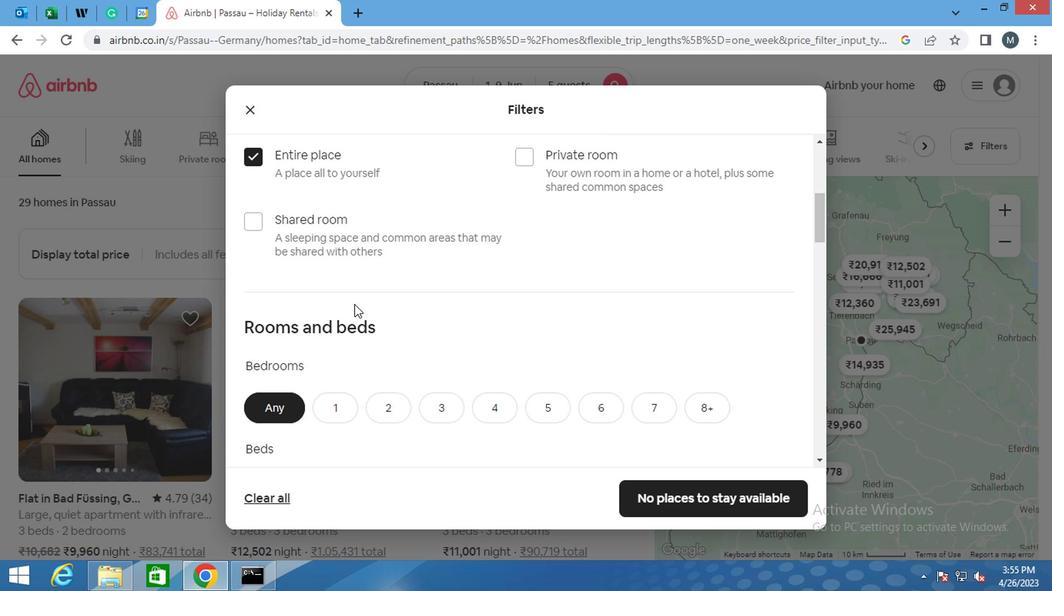 
Action: Mouse moved to (460, 329)
Screenshot: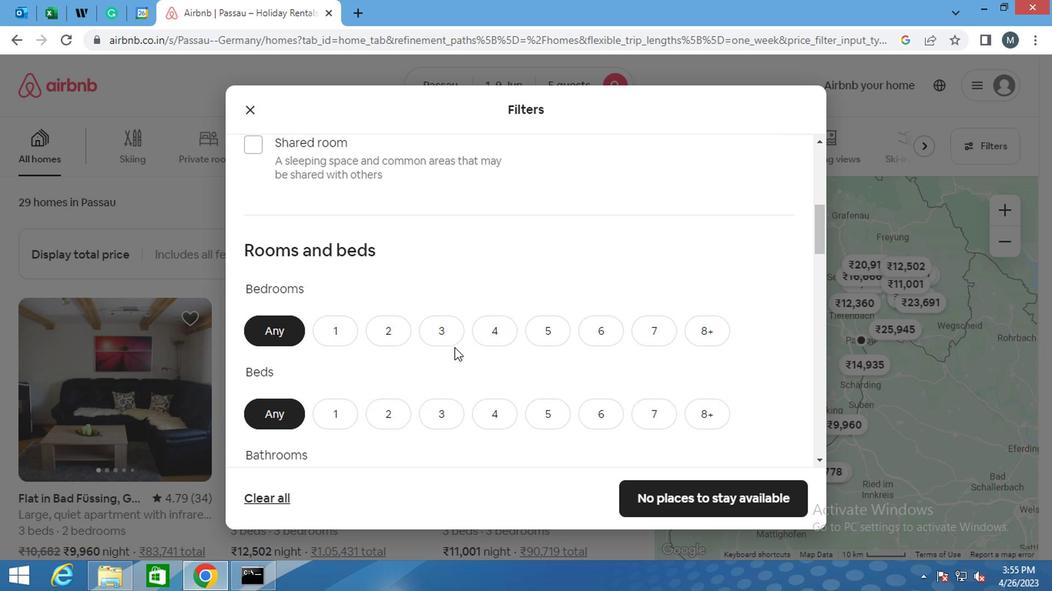 
Action: Mouse pressed left at (460, 329)
Screenshot: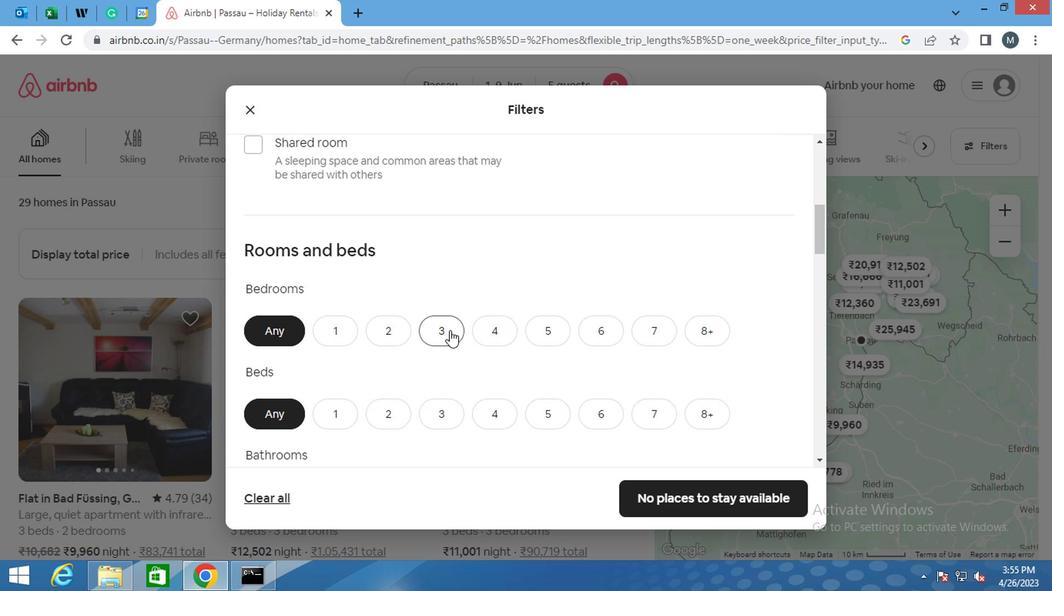 
Action: Mouse moved to (445, 411)
Screenshot: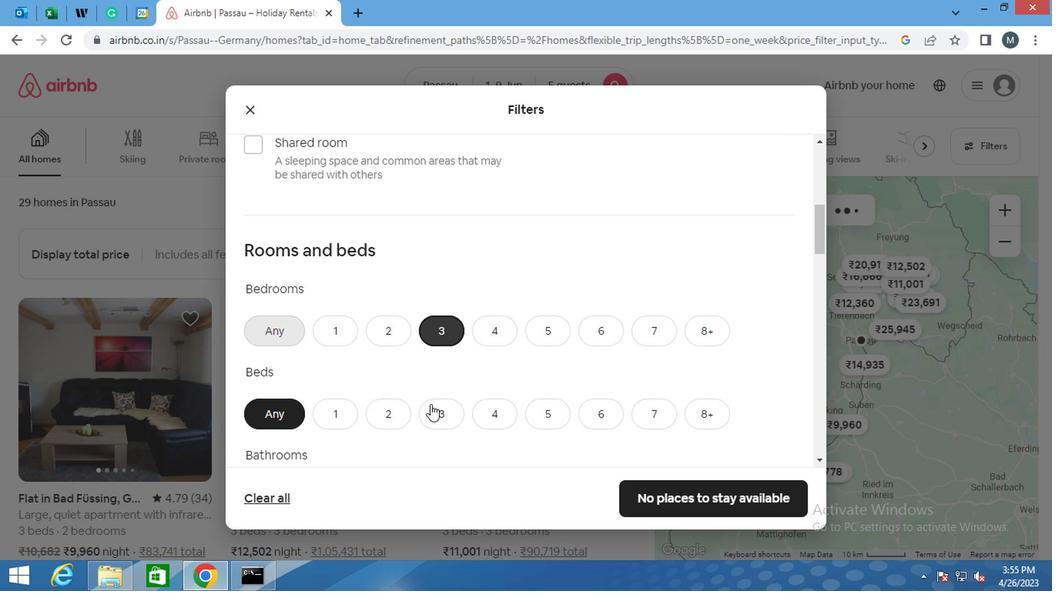 
Action: Mouse pressed left at (445, 411)
Screenshot: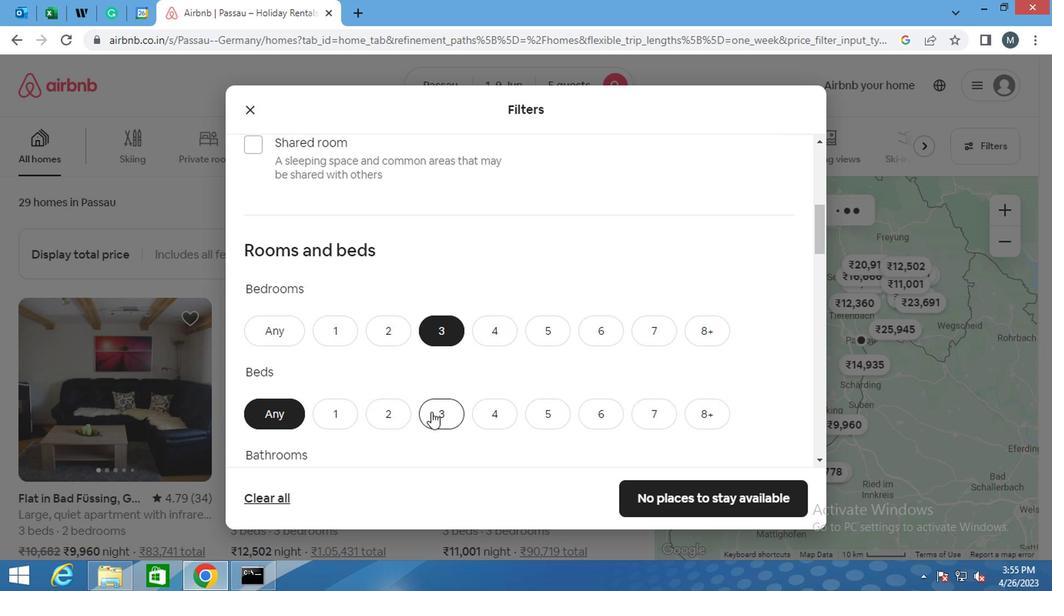 
Action: Mouse moved to (449, 380)
Screenshot: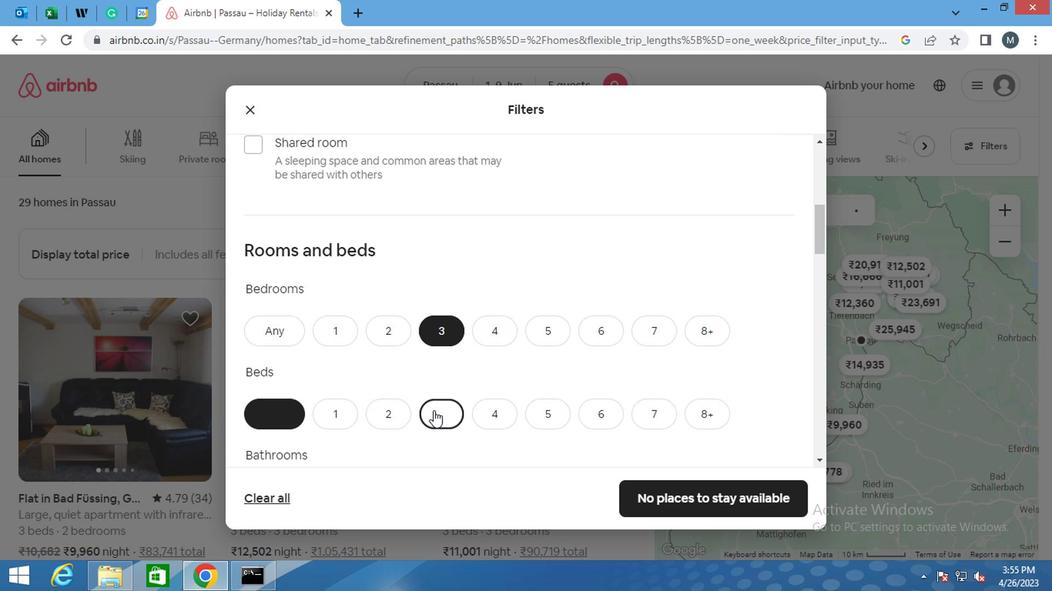 
Action: Mouse scrolled (449, 379) with delta (0, 0)
Screenshot: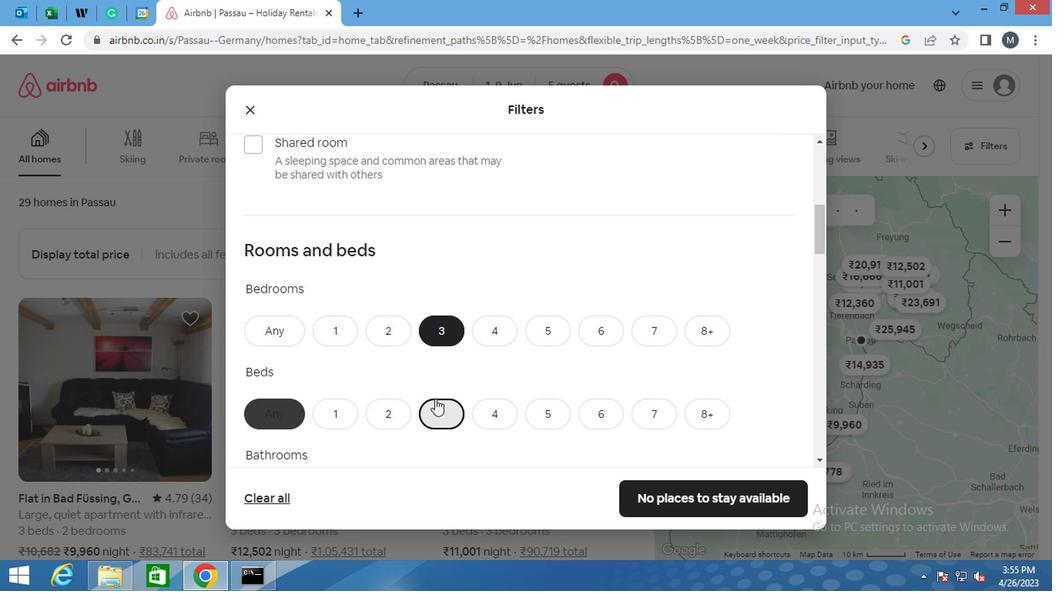 
Action: Mouse scrolled (449, 379) with delta (0, 0)
Screenshot: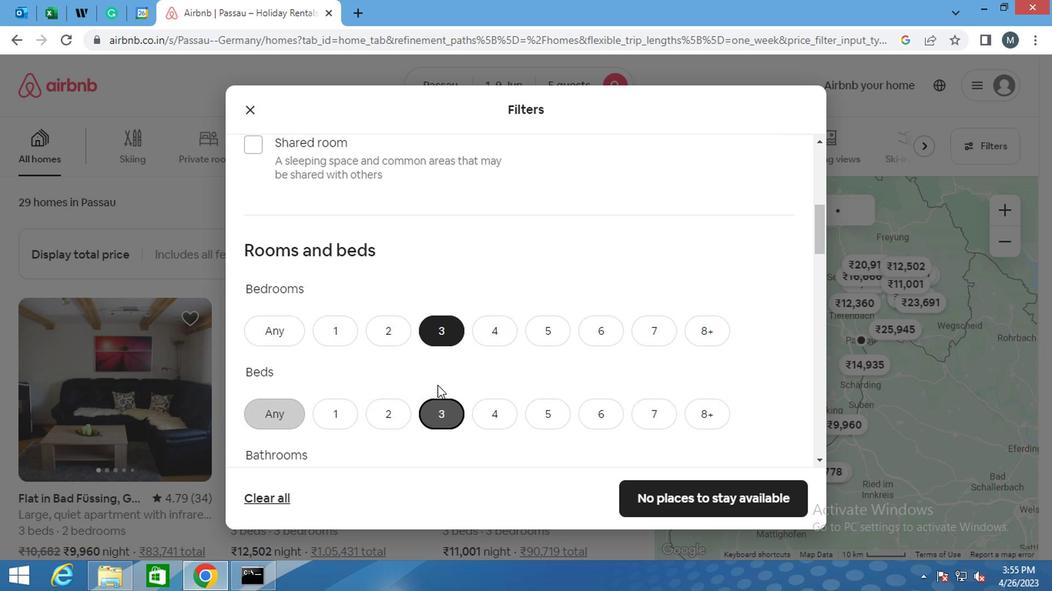 
Action: Mouse moved to (450, 345)
Screenshot: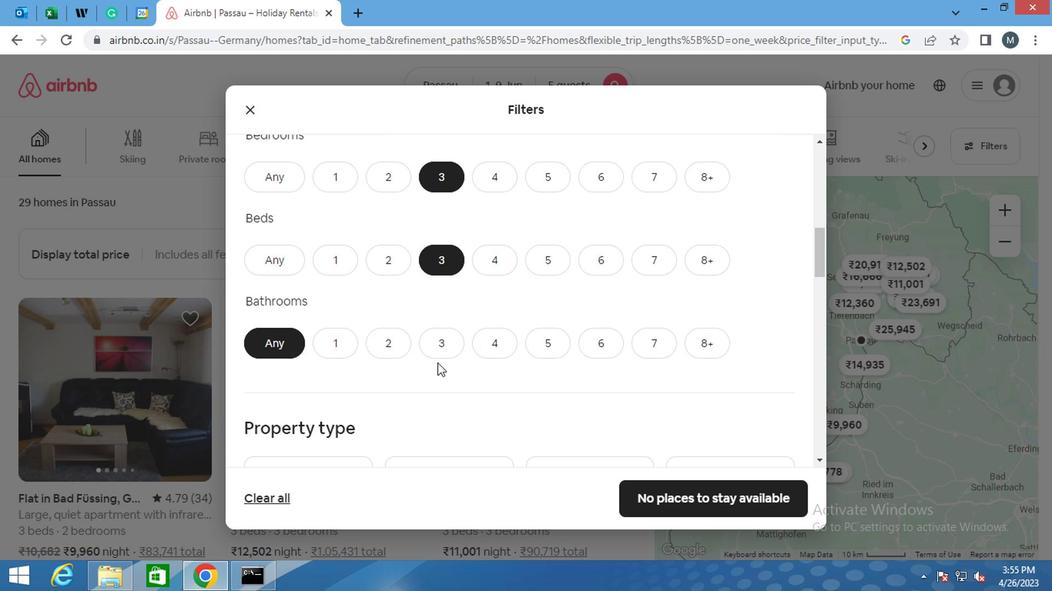 
Action: Mouse pressed left at (450, 345)
Screenshot: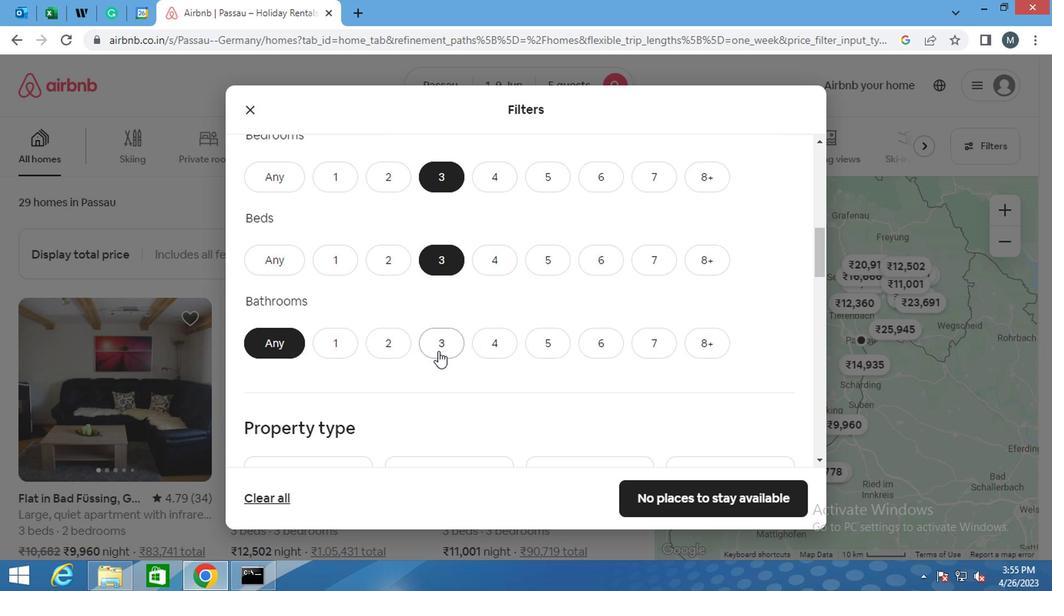 
Action: Mouse moved to (384, 340)
Screenshot: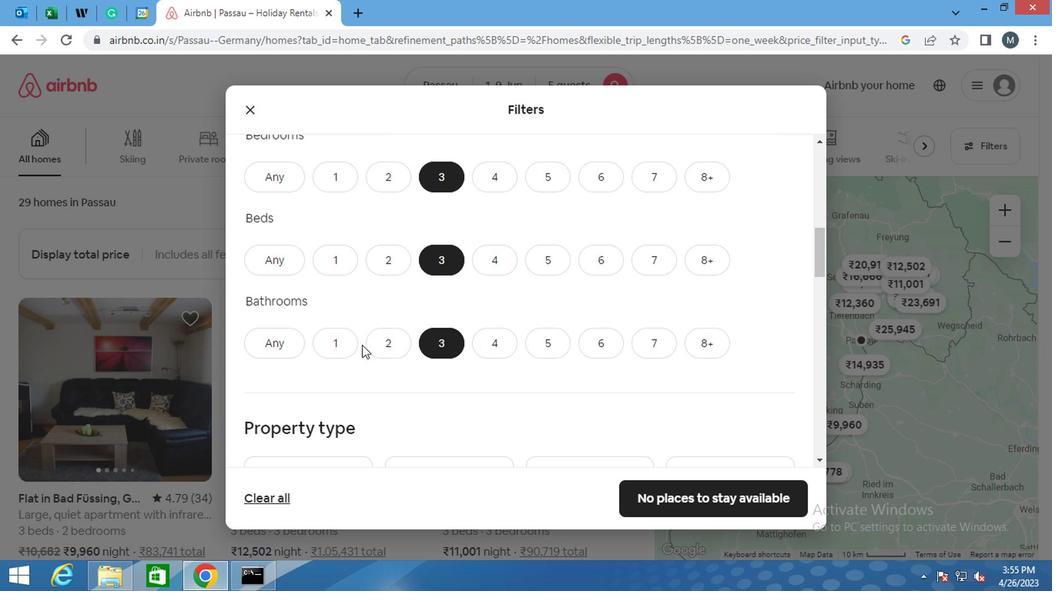 
Action: Mouse scrolled (384, 339) with delta (0, 0)
Screenshot: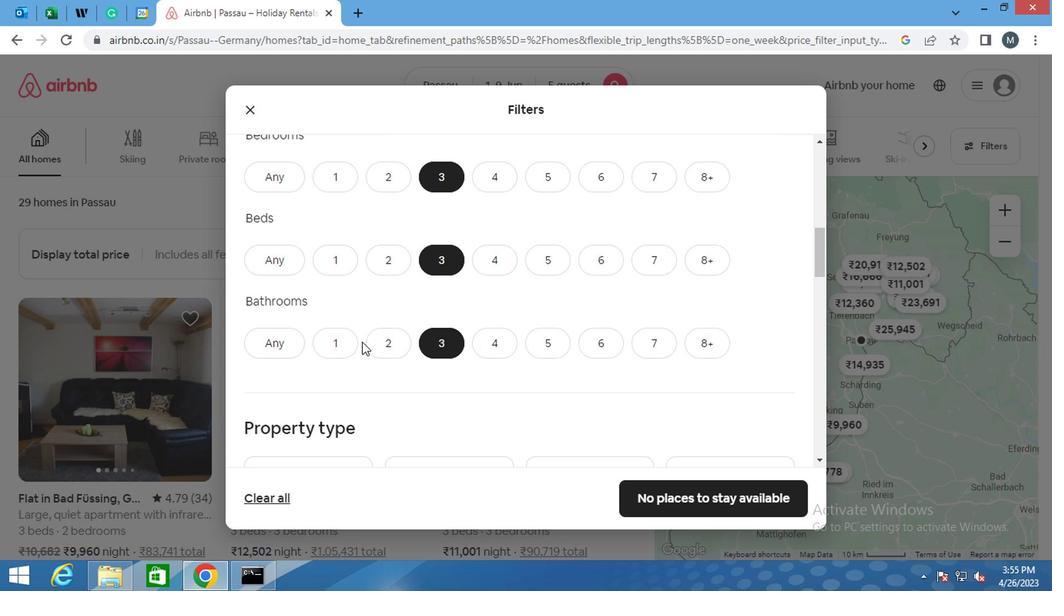 
Action: Mouse scrolled (384, 339) with delta (0, 0)
Screenshot: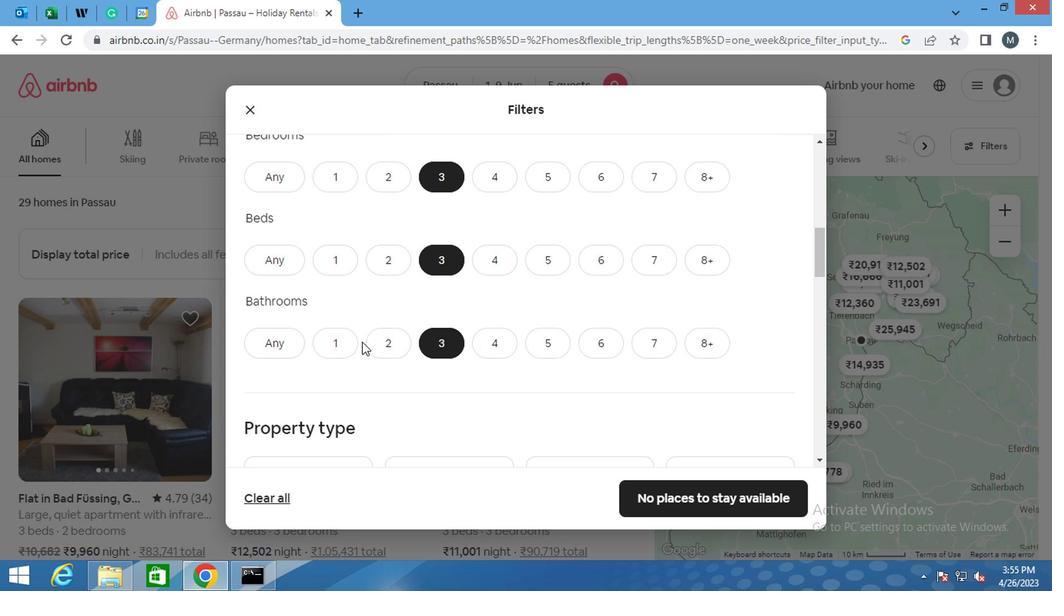 
Action: Mouse scrolled (384, 339) with delta (0, 0)
Screenshot: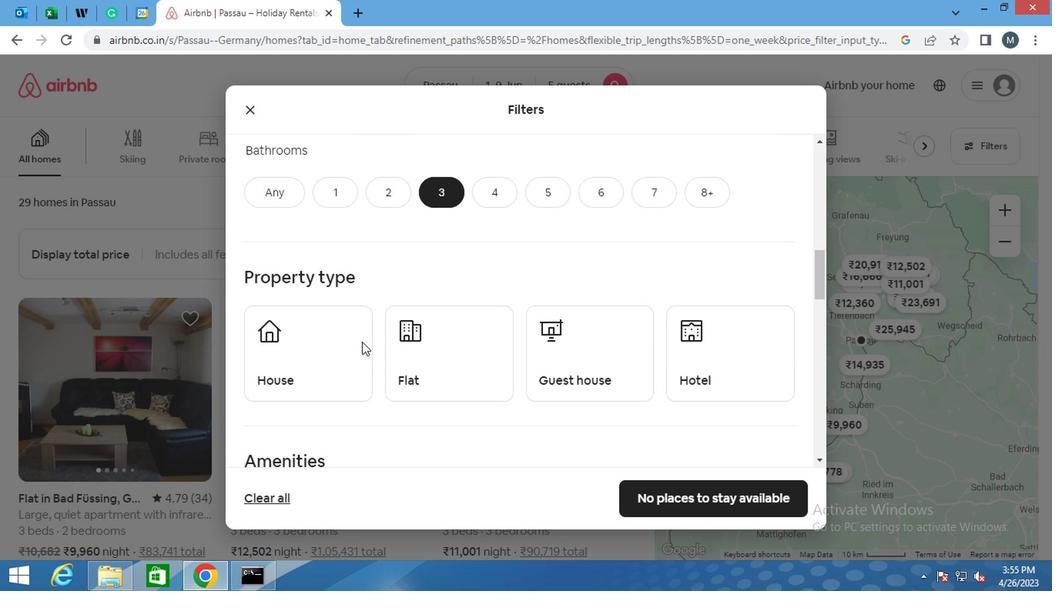 
Action: Mouse moved to (343, 278)
Screenshot: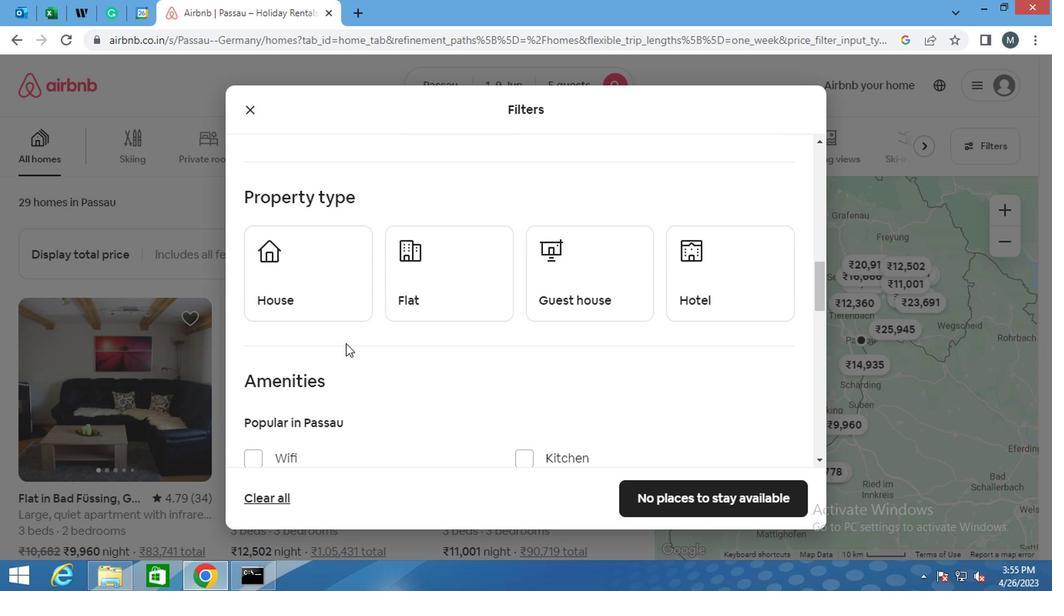 
Action: Mouse pressed left at (343, 278)
Screenshot: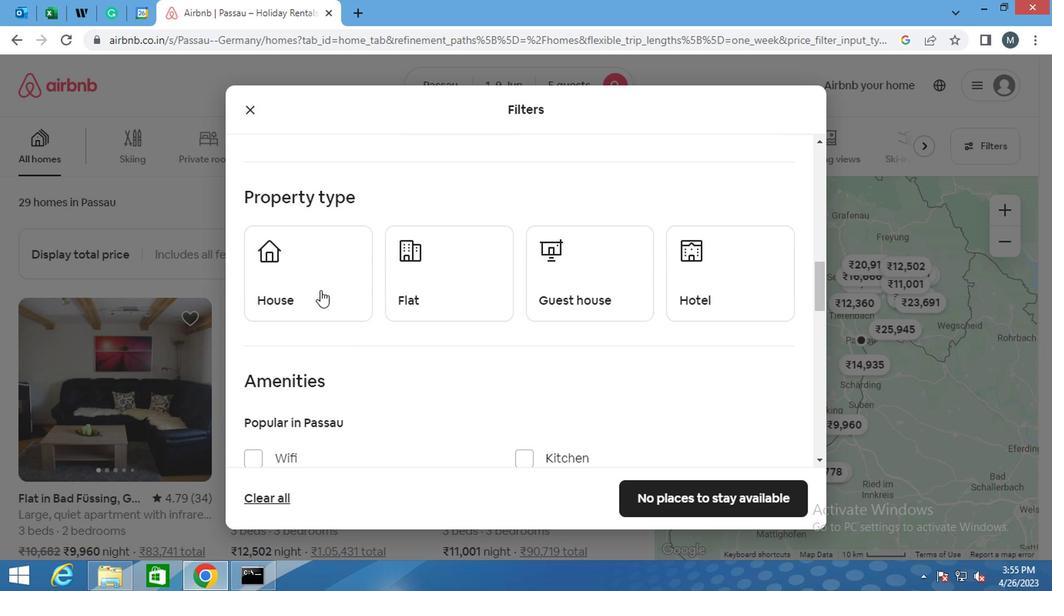 
Action: Mouse moved to (457, 281)
Screenshot: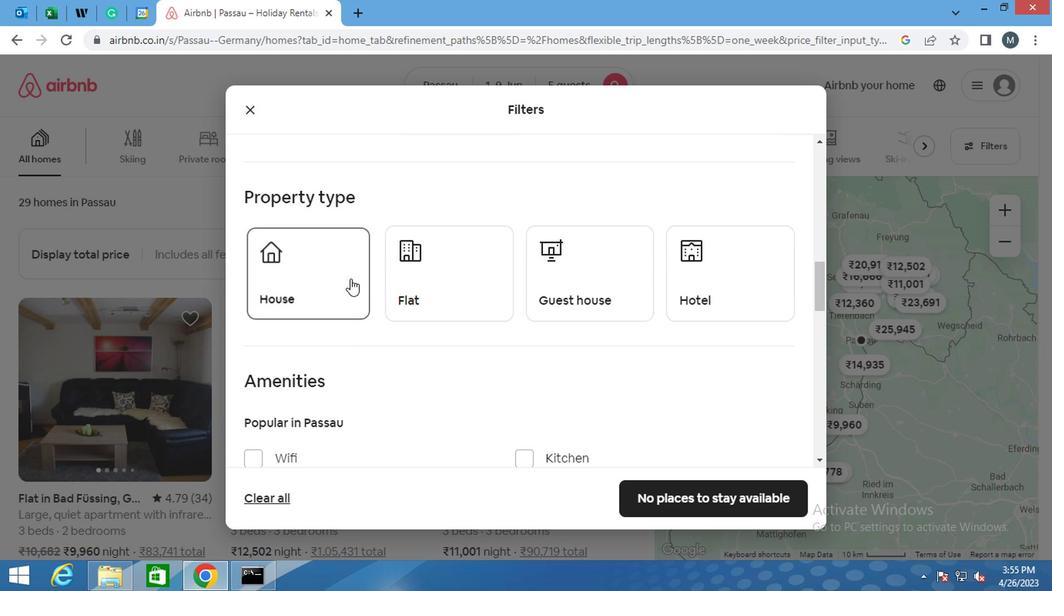 
Action: Mouse pressed left at (457, 281)
Screenshot: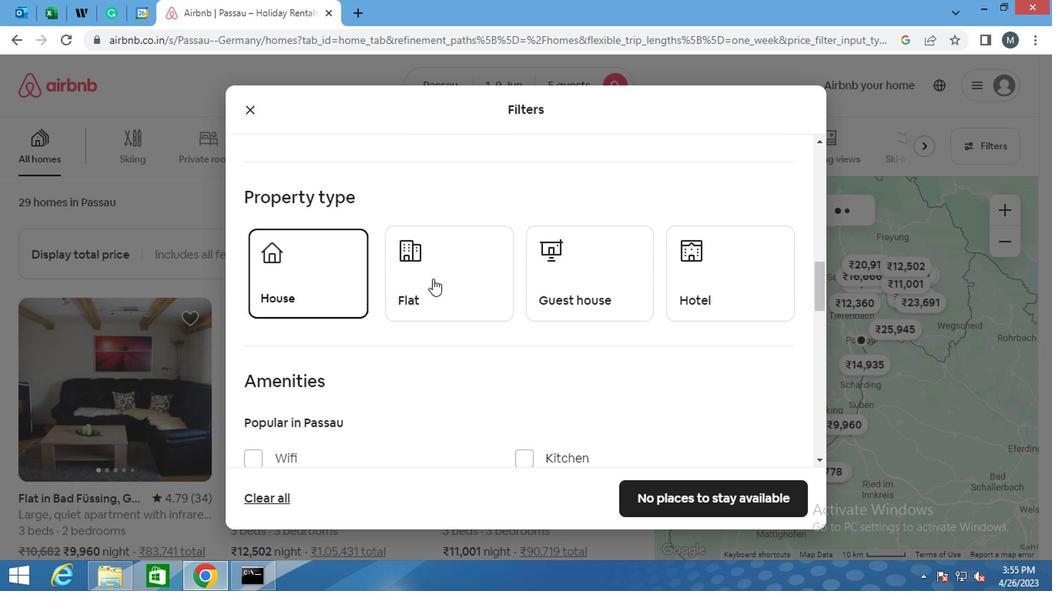 
Action: Mouse moved to (538, 285)
Screenshot: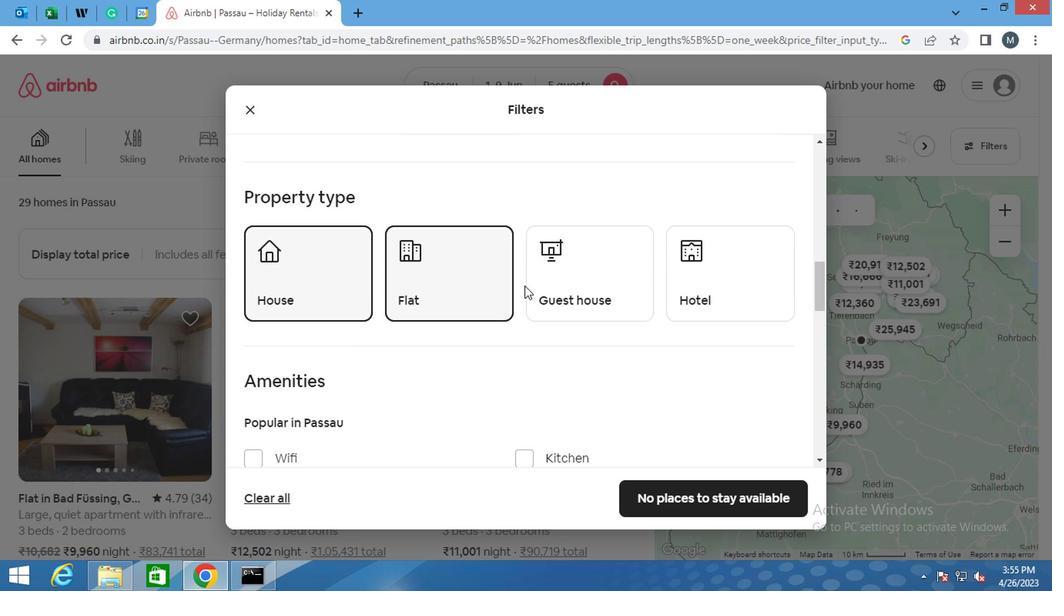 
Action: Mouse pressed left at (538, 285)
Screenshot: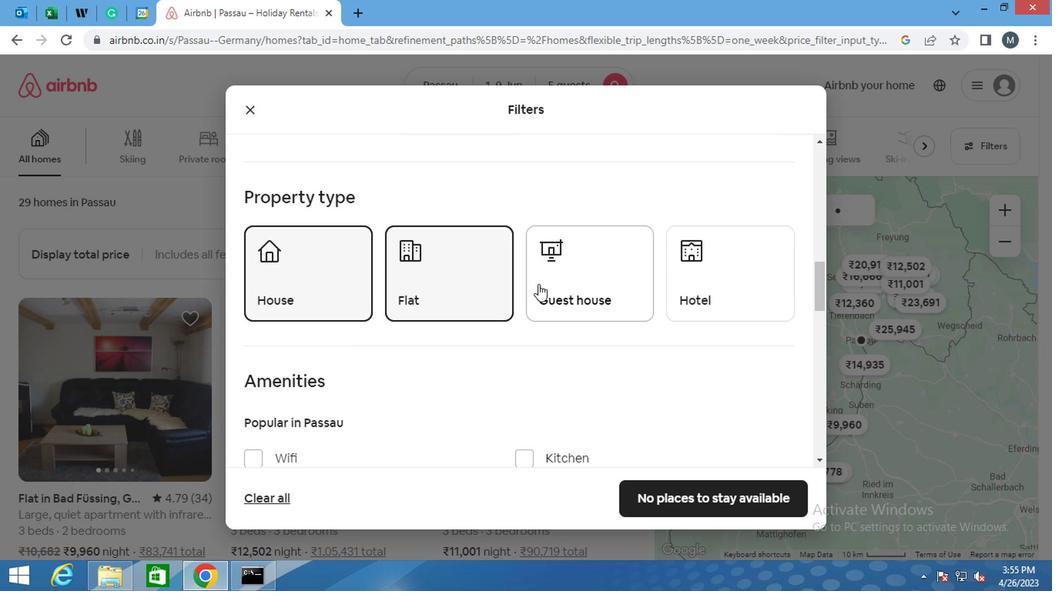 
Action: Mouse moved to (475, 298)
Screenshot: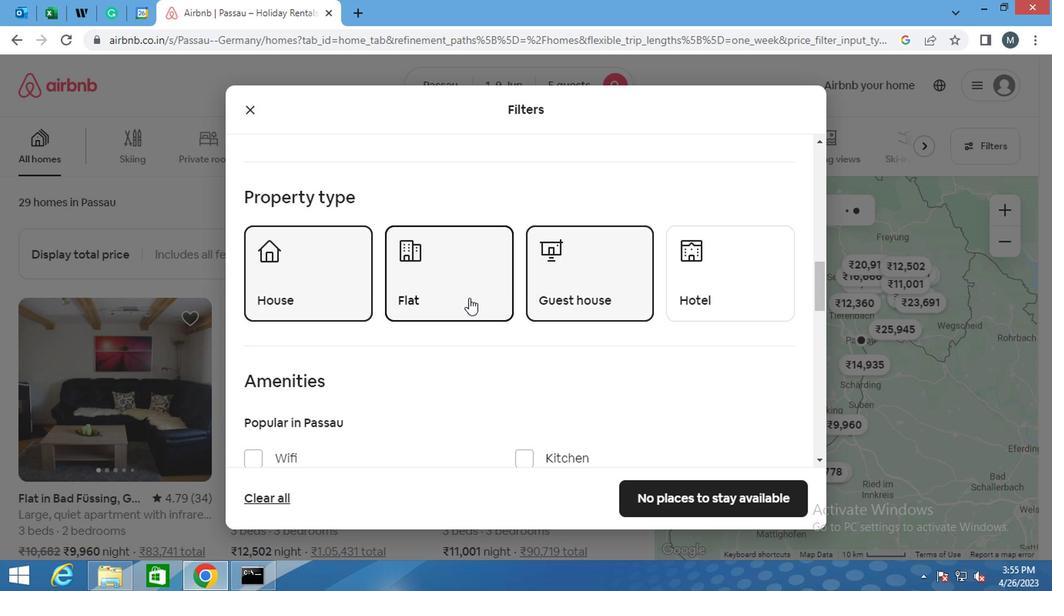 
Action: Mouse scrolled (475, 298) with delta (0, 0)
Screenshot: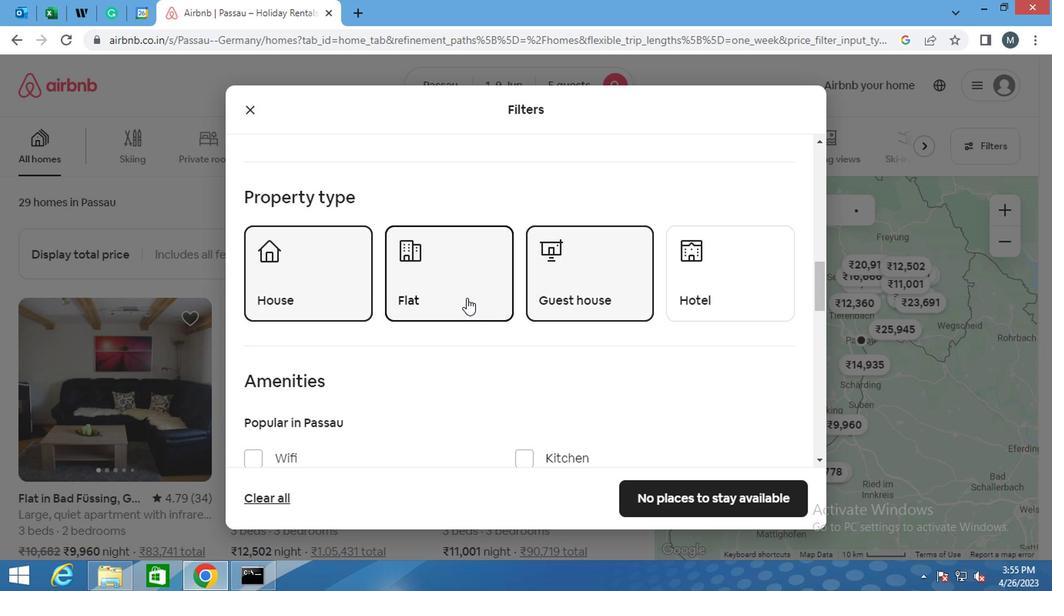 
Action: Mouse moved to (474, 299)
Screenshot: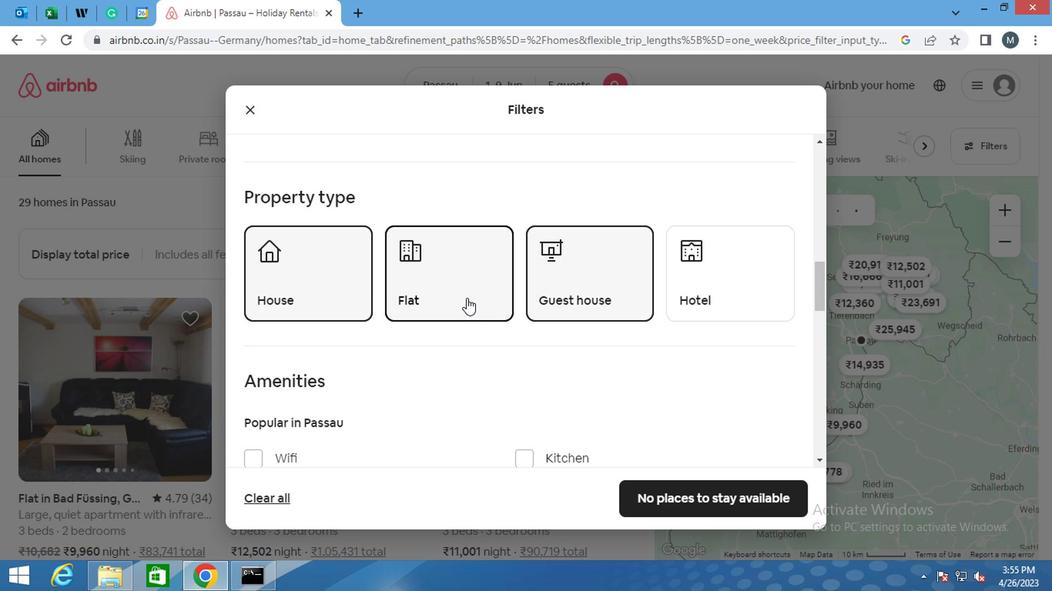 
Action: Mouse scrolled (474, 298) with delta (0, 0)
Screenshot: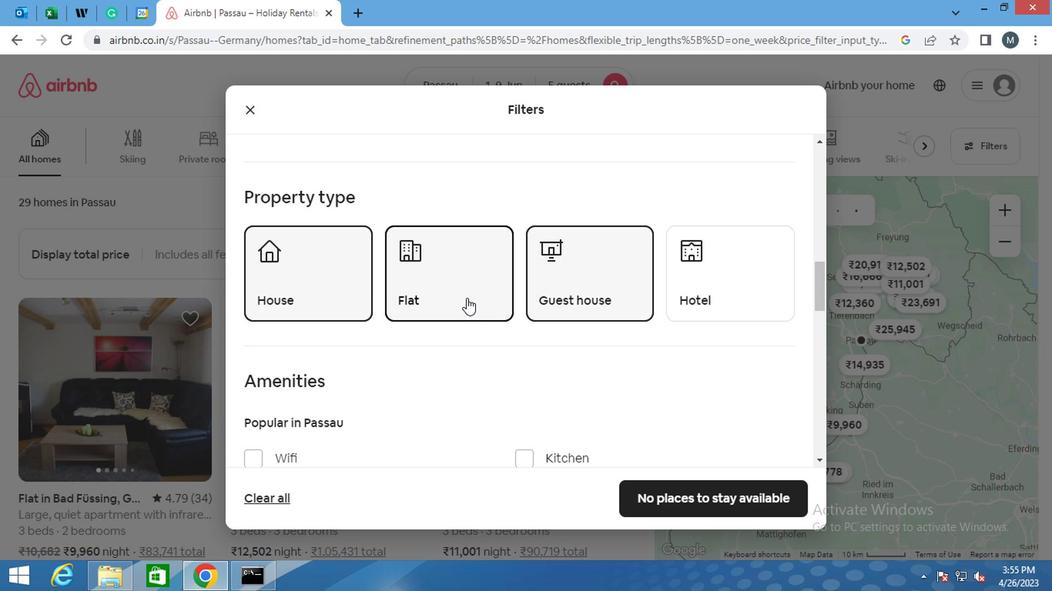 
Action: Mouse moved to (474, 300)
Screenshot: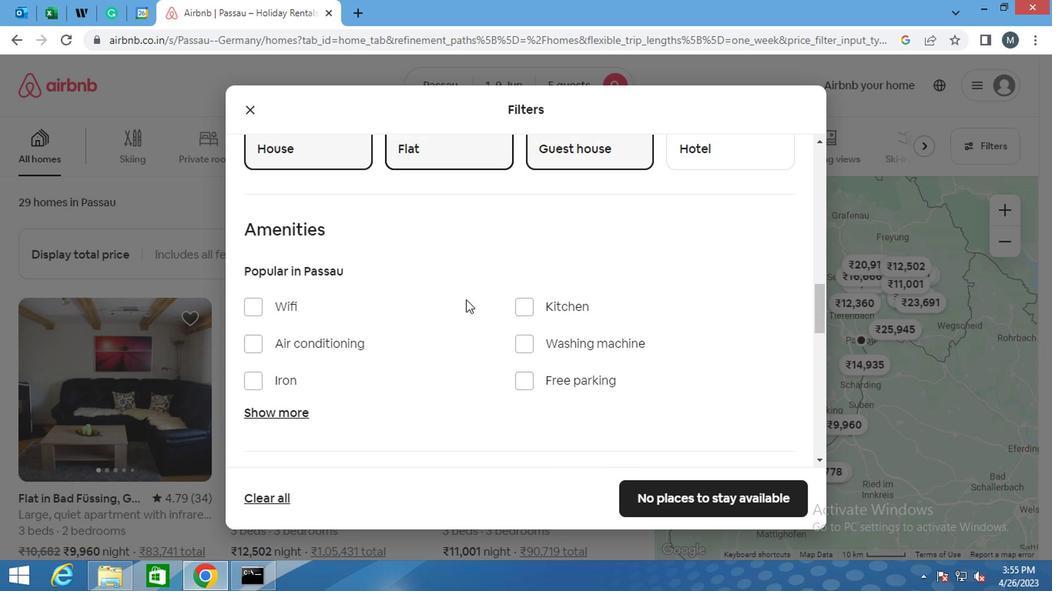 
Action: Mouse scrolled (474, 299) with delta (0, -1)
Screenshot: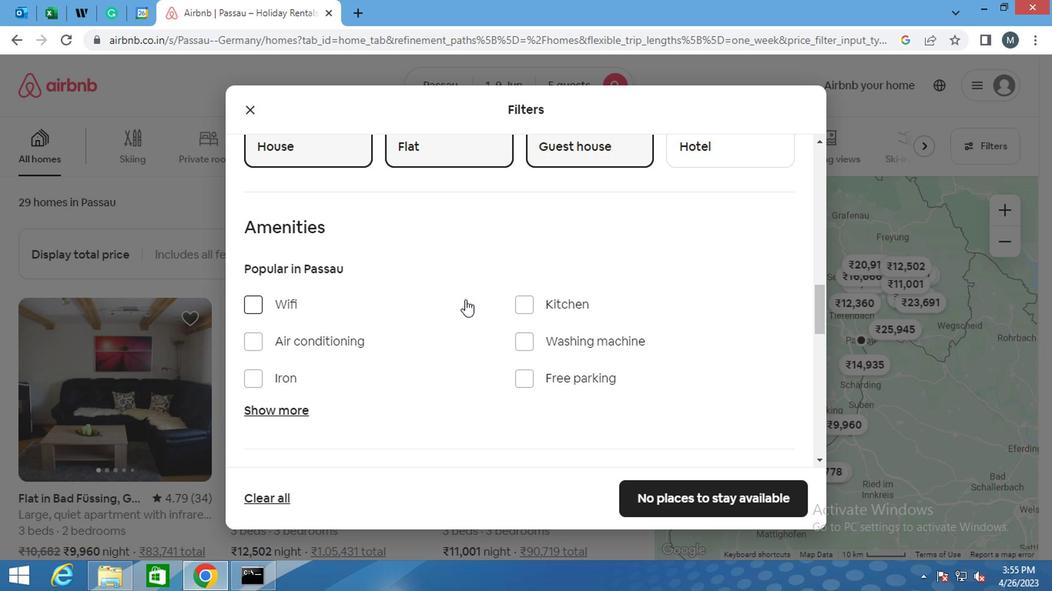
Action: Mouse moved to (471, 303)
Screenshot: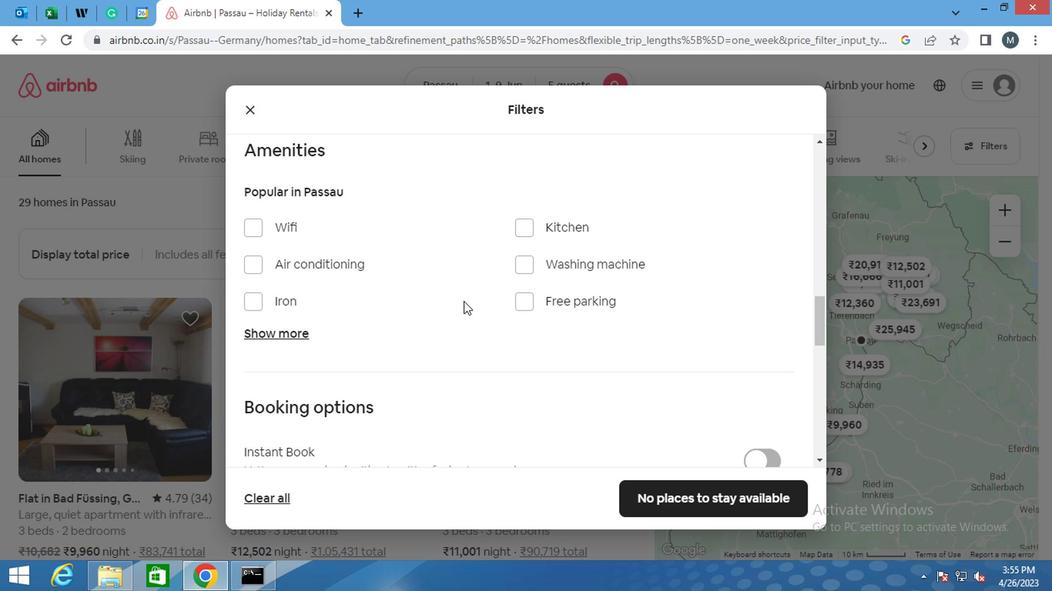 
Action: Mouse scrolled (471, 302) with delta (0, 0)
Screenshot: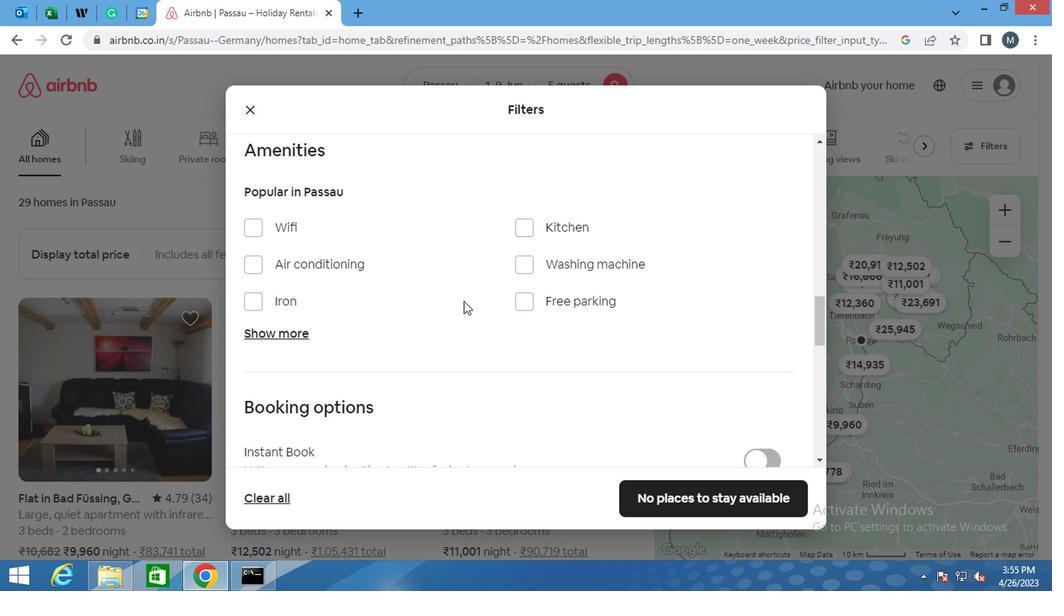 
Action: Mouse moved to (465, 309)
Screenshot: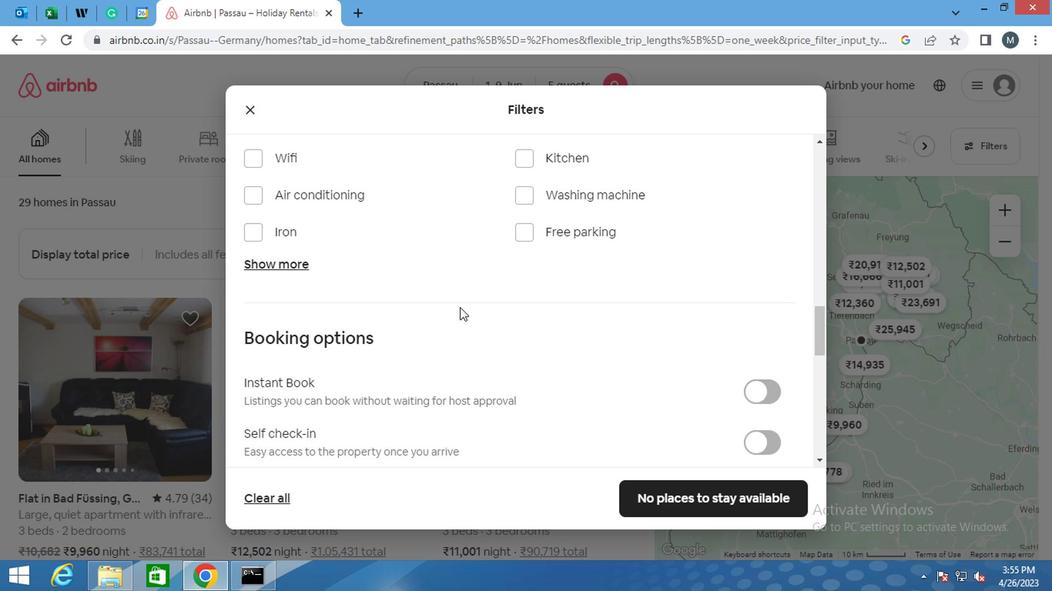 
Action: Mouse scrolled (465, 309) with delta (0, 0)
Screenshot: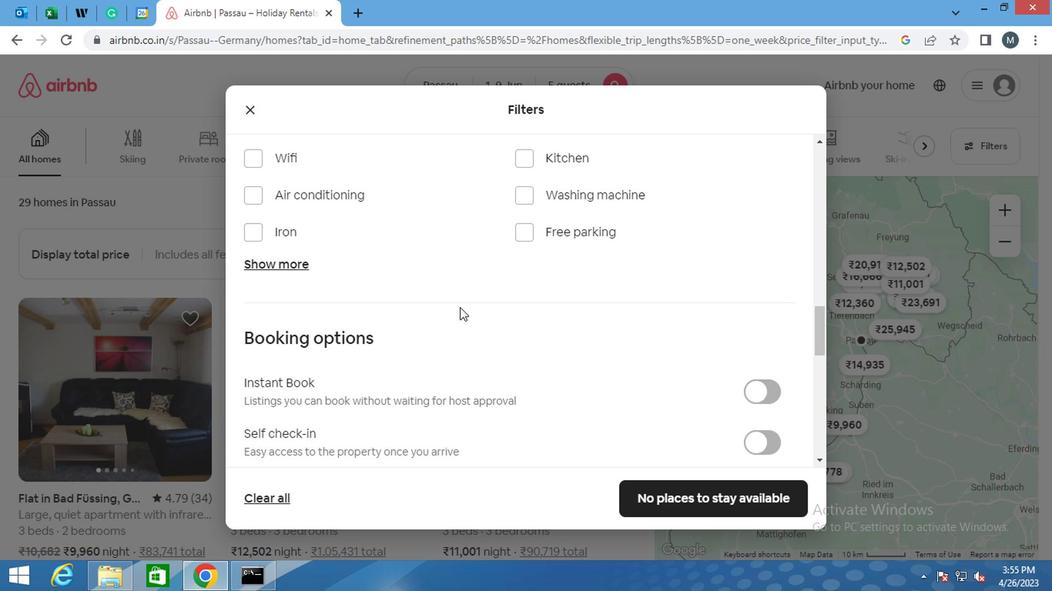 
Action: Mouse moved to (463, 311)
Screenshot: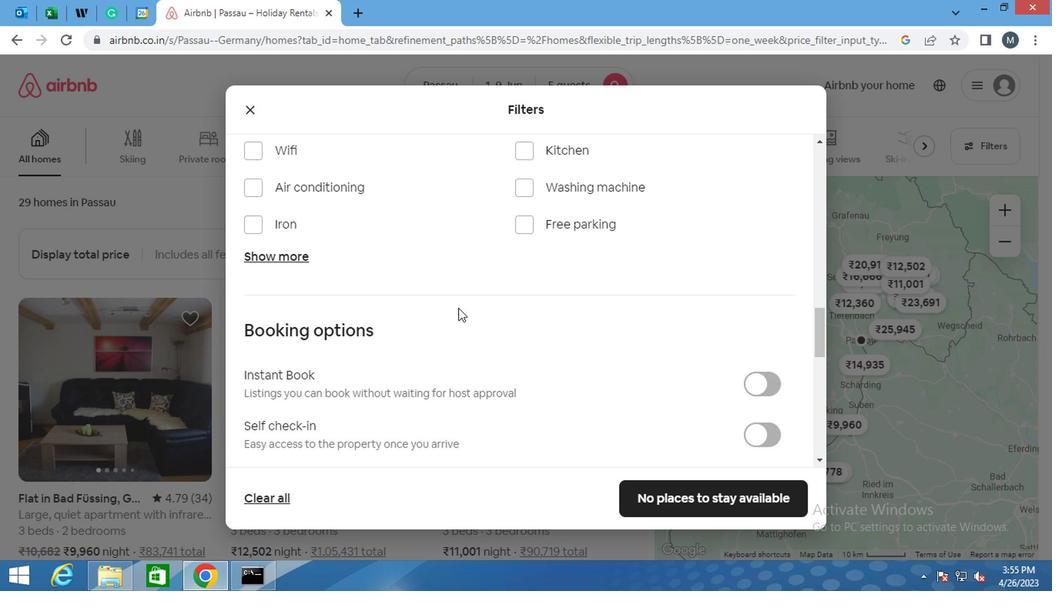
Action: Mouse scrolled (463, 310) with delta (0, -1)
Screenshot: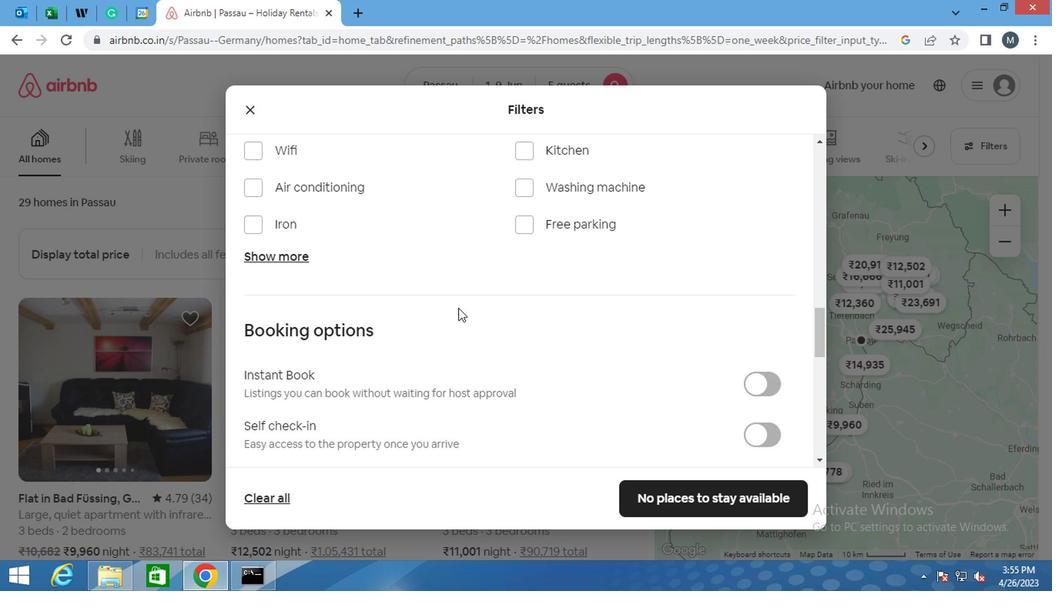 
Action: Mouse moved to (725, 285)
Screenshot: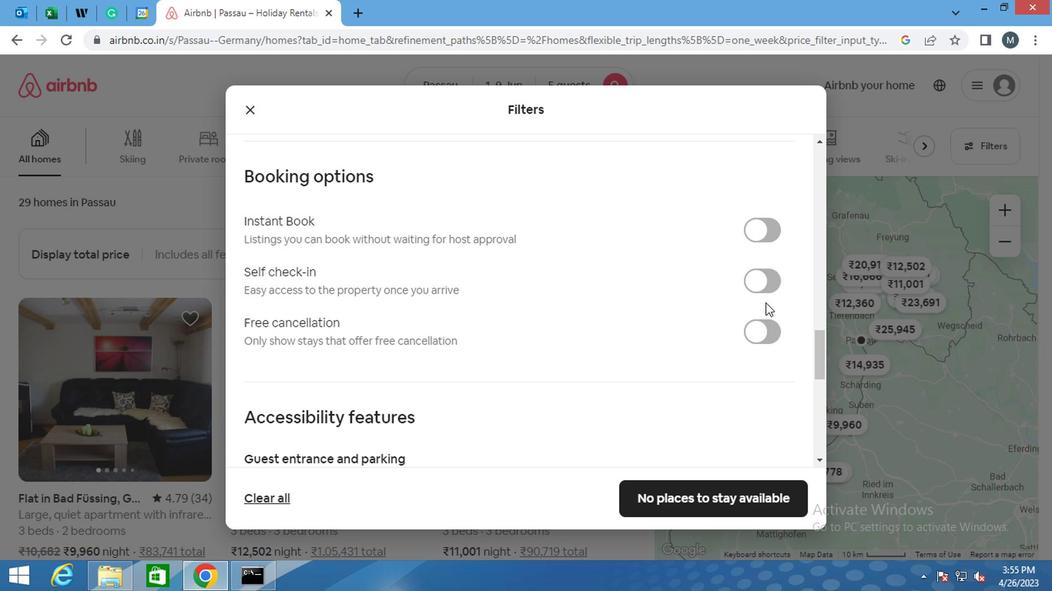 
Action: Mouse pressed left at (725, 285)
Screenshot: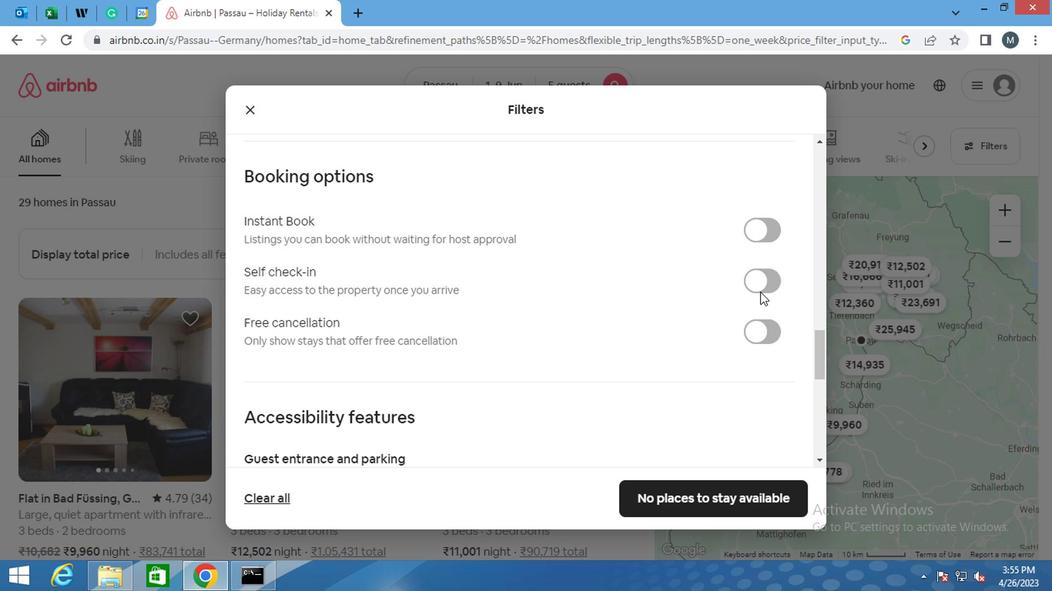 
Action: Mouse moved to (438, 323)
Screenshot: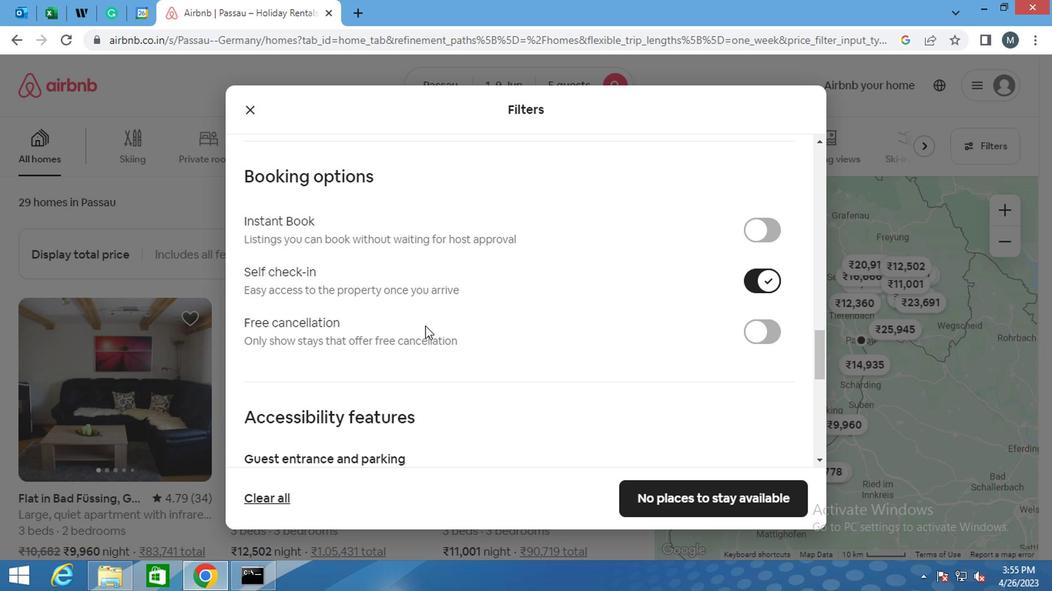
Action: Mouse scrolled (438, 322) with delta (0, 0)
Screenshot: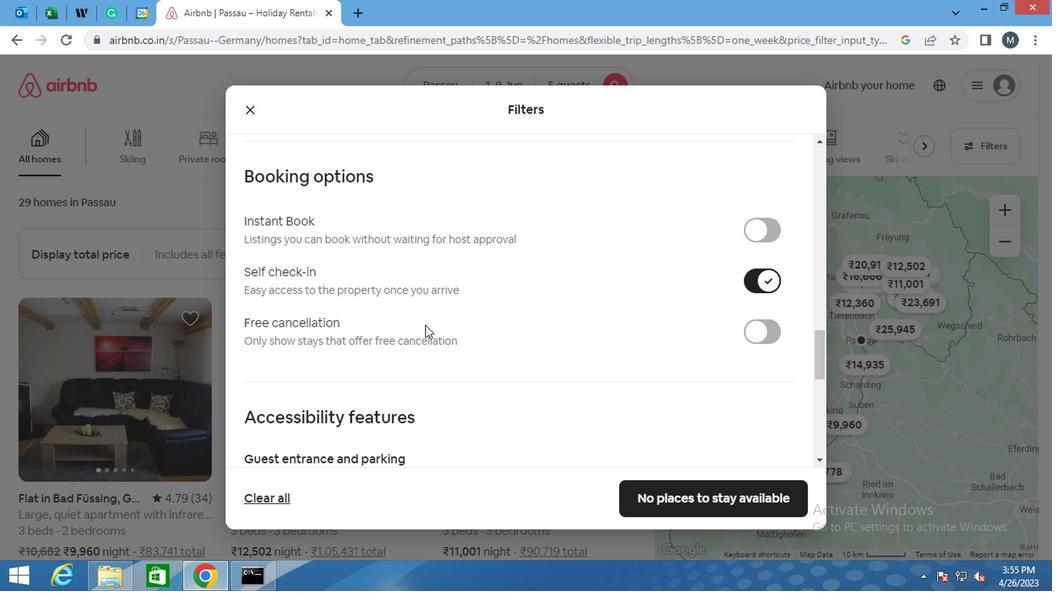 
Action: Mouse scrolled (438, 322) with delta (0, 0)
Screenshot: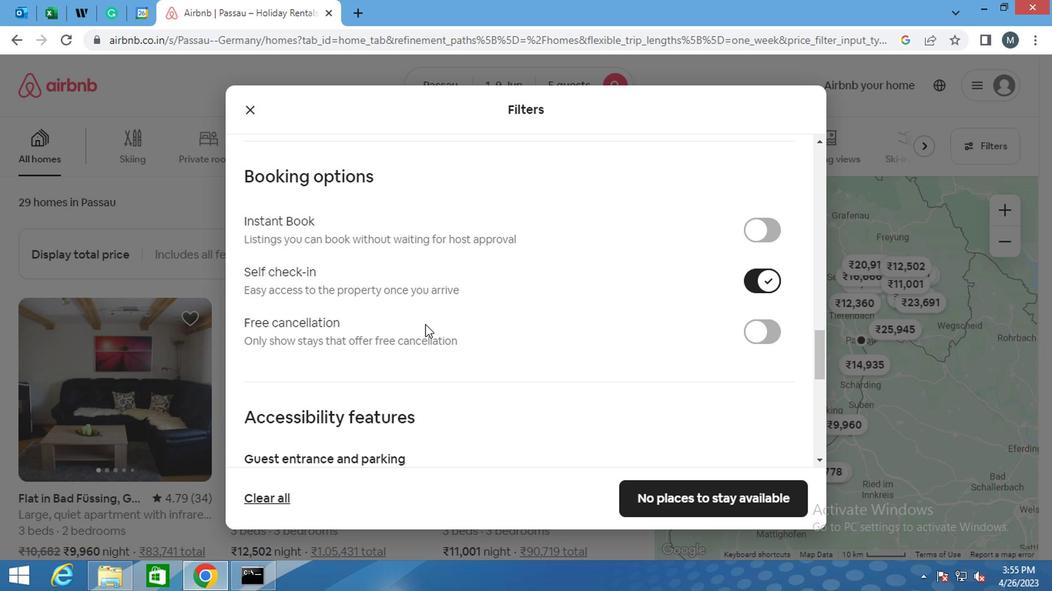 
Action: Mouse moved to (437, 325)
Screenshot: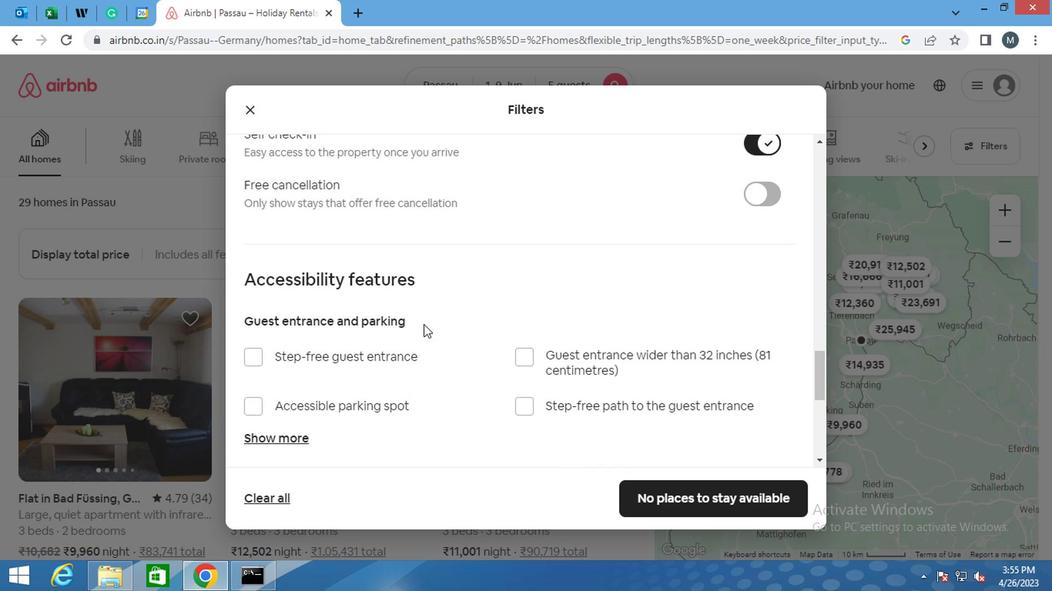 
Action: Mouse scrolled (437, 324) with delta (0, 0)
Screenshot: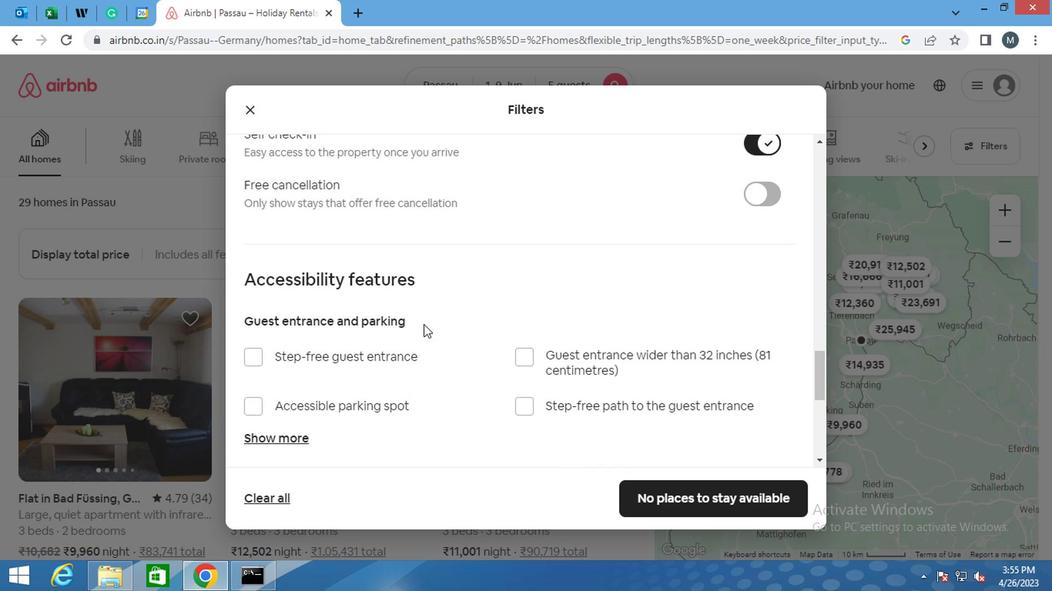 
Action: Mouse moved to (437, 328)
Screenshot: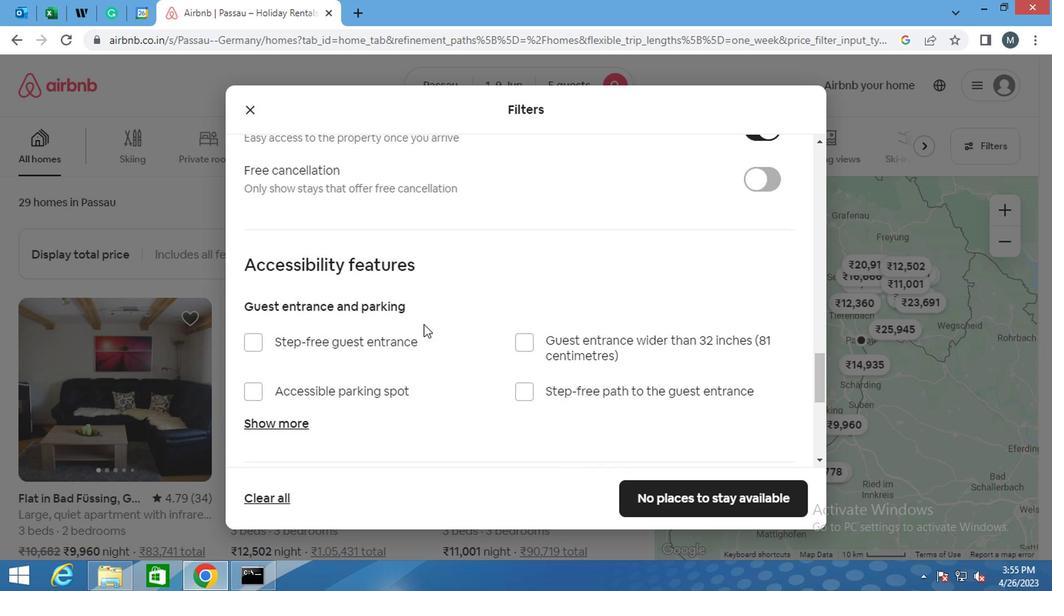 
Action: Mouse scrolled (437, 327) with delta (0, -1)
Screenshot: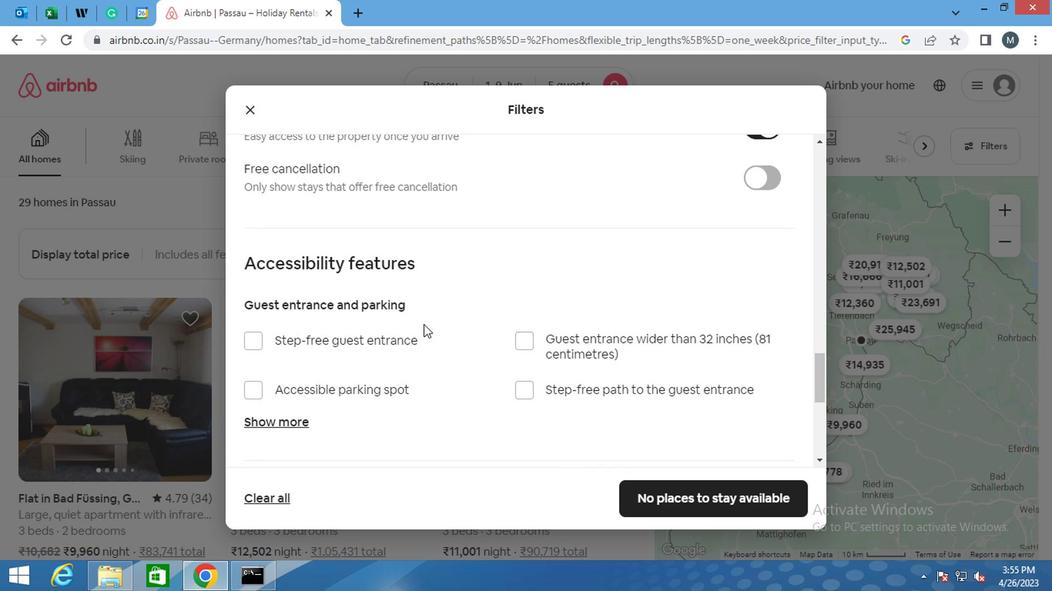 
Action: Mouse moved to (409, 347)
Screenshot: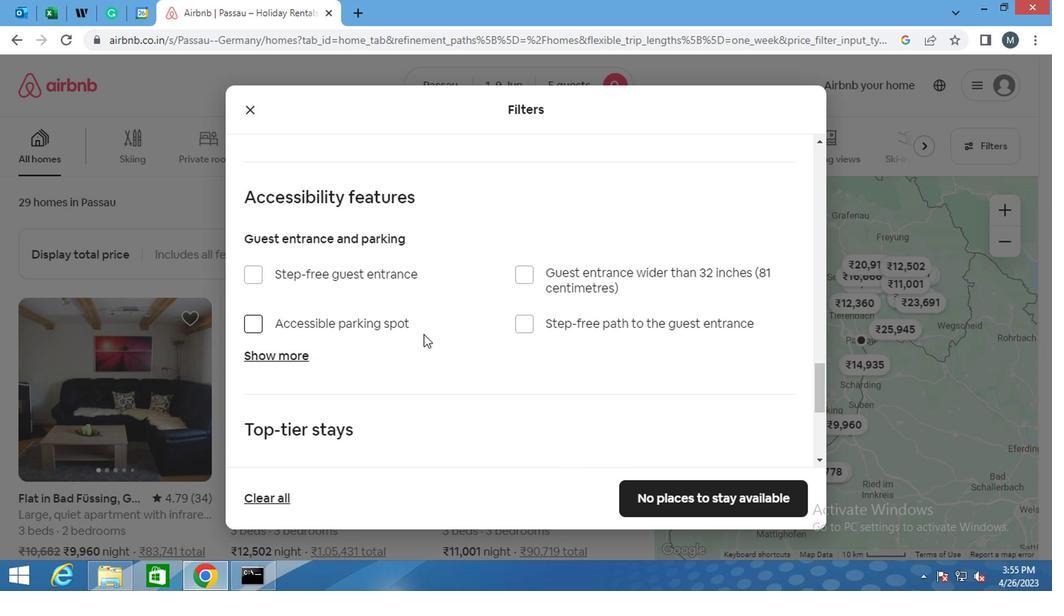 
Action: Mouse scrolled (409, 346) with delta (0, 0)
Screenshot: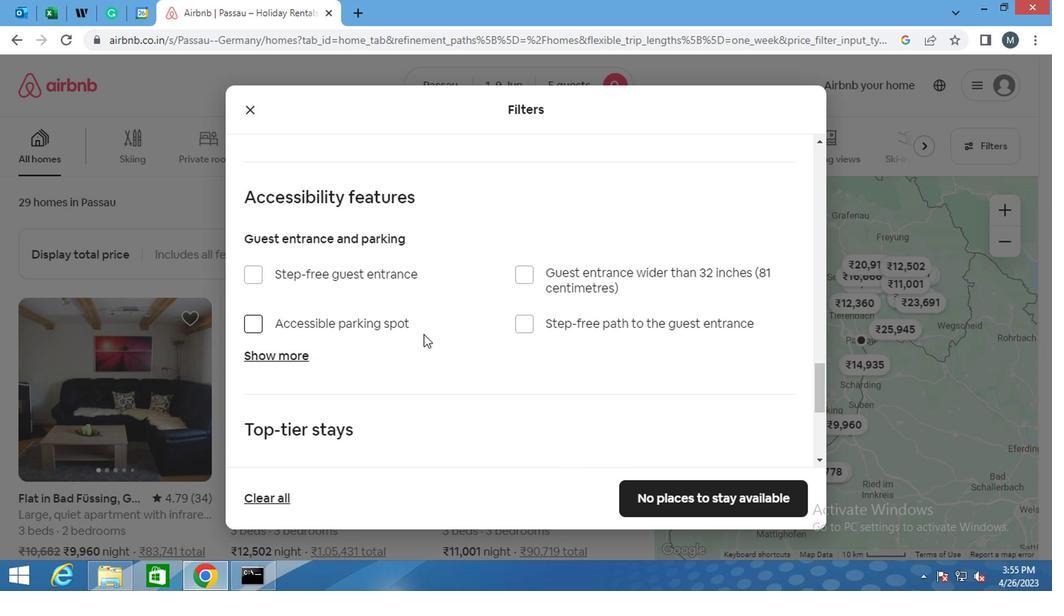 
Action: Mouse moved to (397, 355)
Screenshot: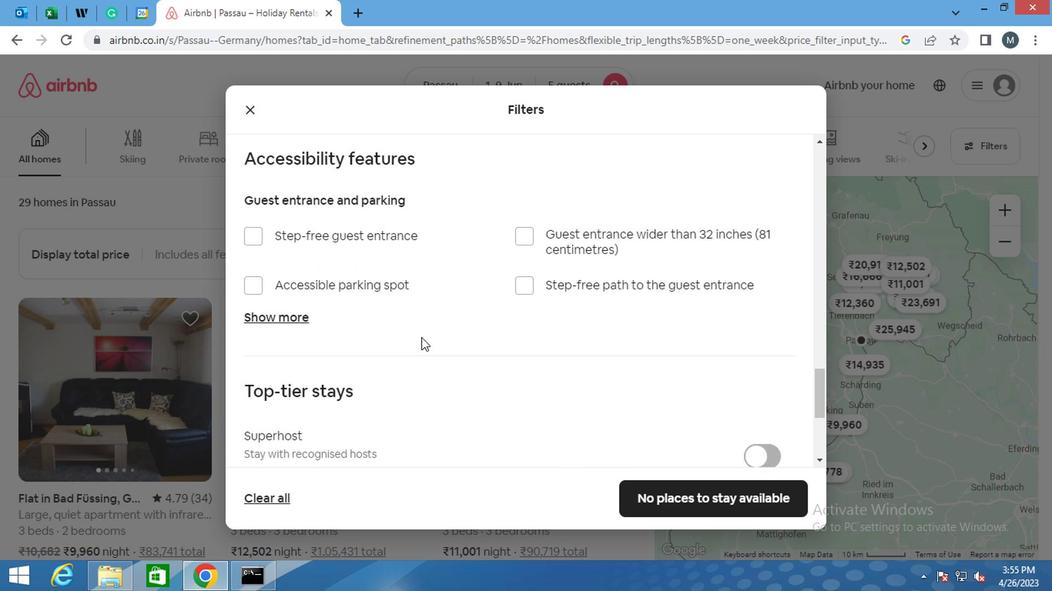 
Action: Mouse scrolled (397, 354) with delta (0, -1)
Screenshot: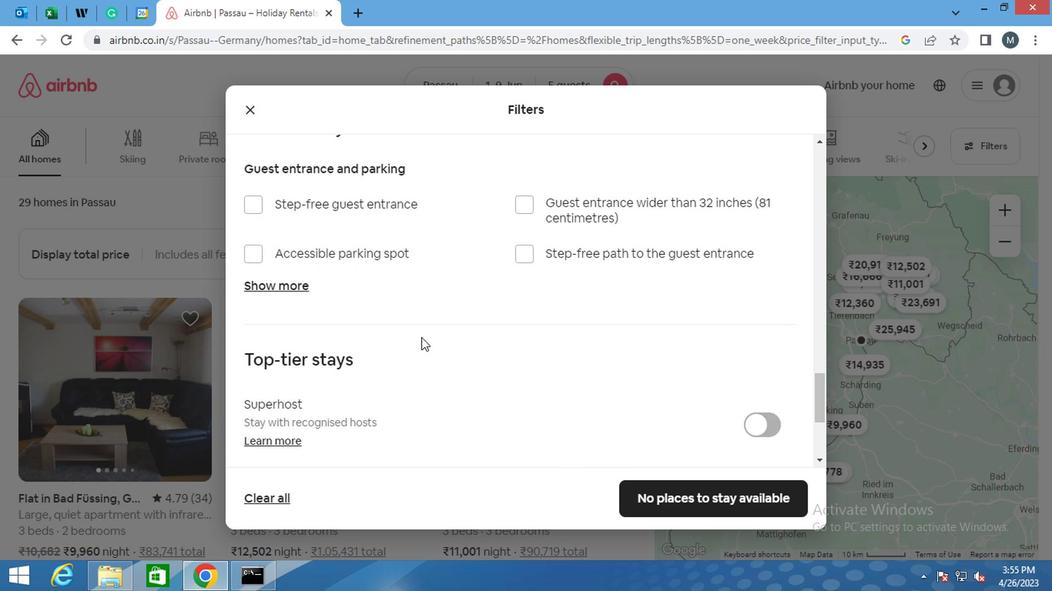 
Action: Mouse moved to (390, 358)
Screenshot: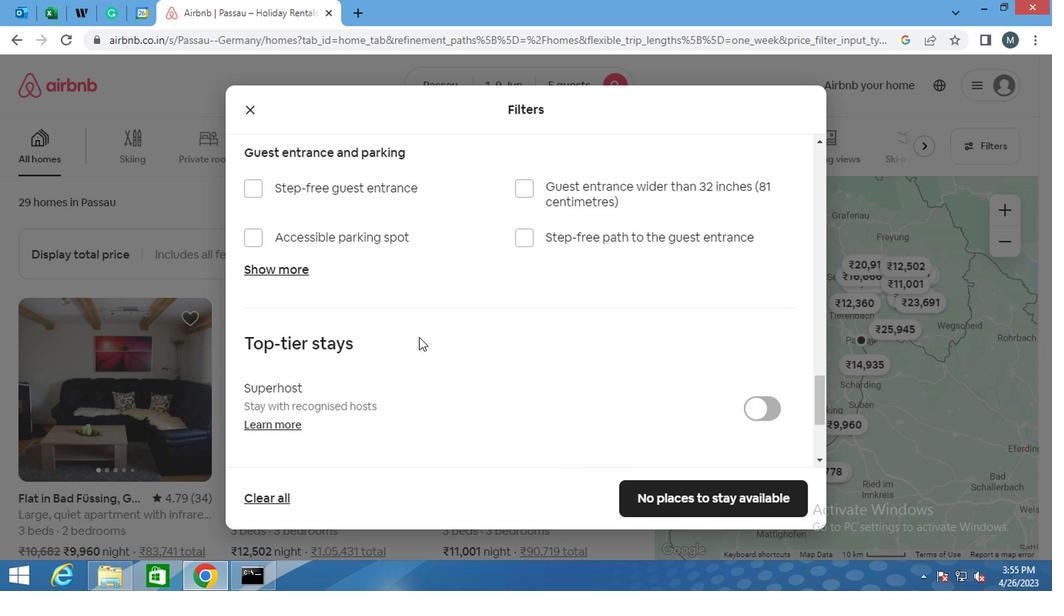 
Action: Mouse scrolled (390, 357) with delta (0, 0)
Screenshot: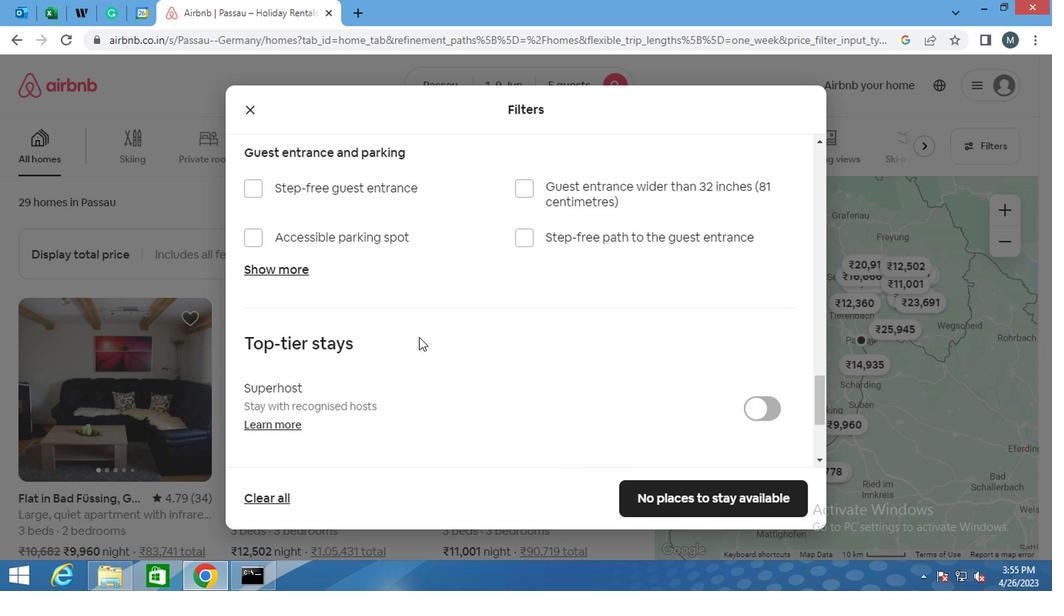 
Action: Mouse moved to (294, 357)
Screenshot: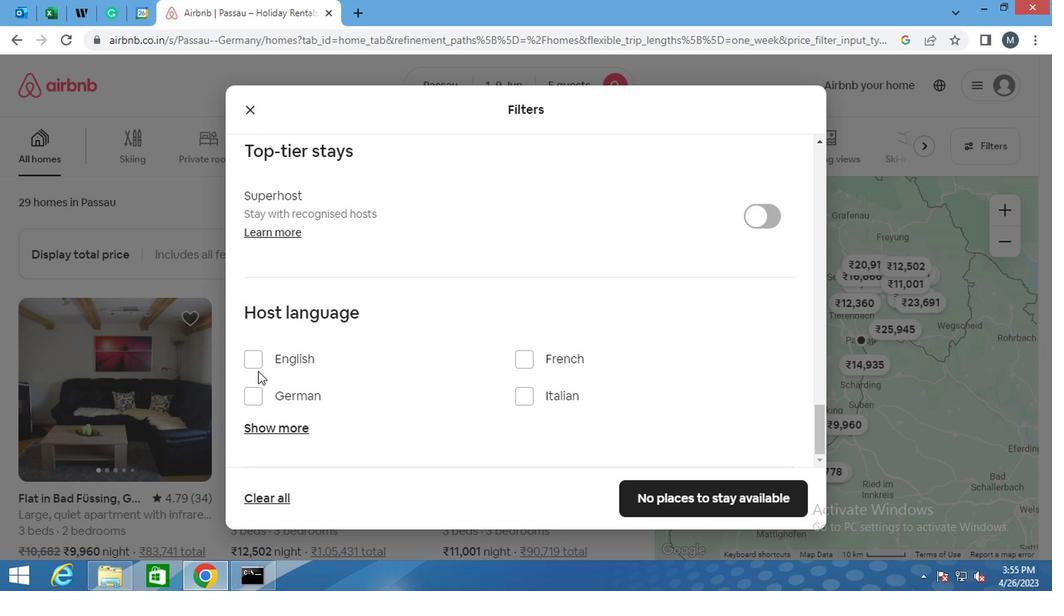
Action: Mouse pressed left at (294, 357)
Screenshot: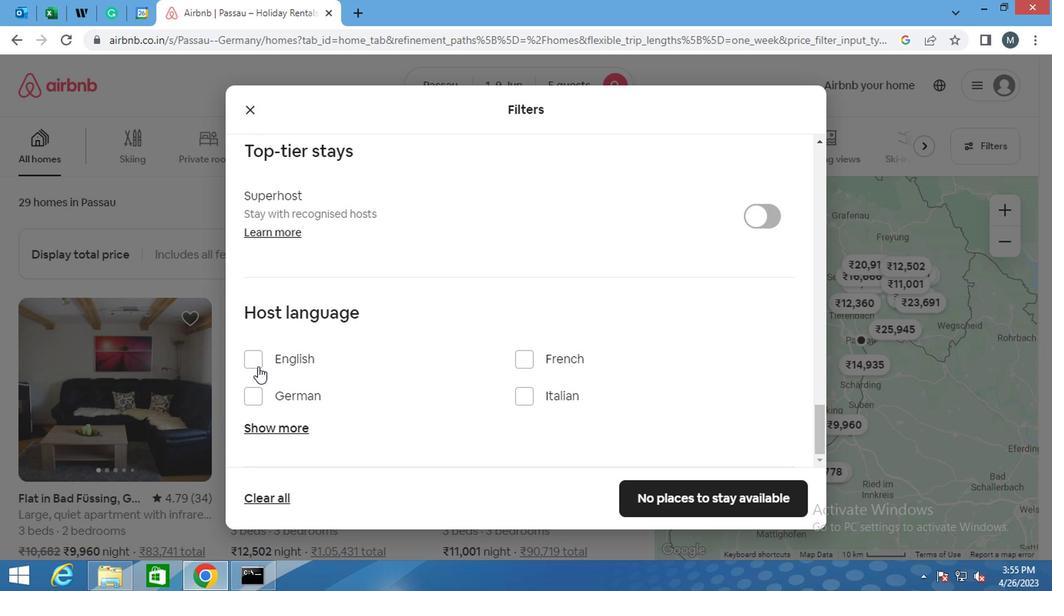 
Action: Mouse moved to (700, 487)
Screenshot: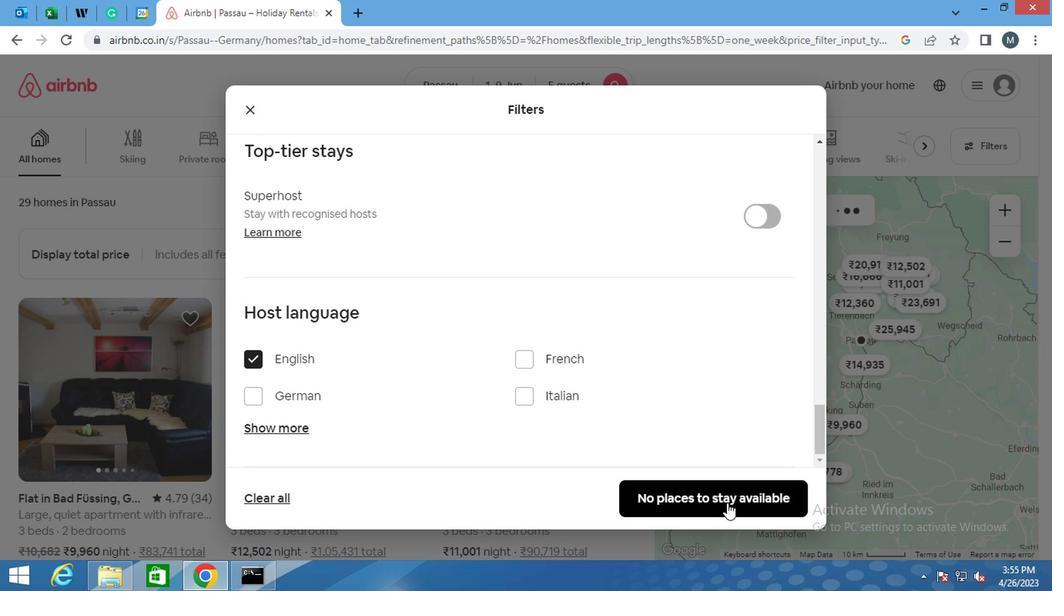 
Action: Mouse pressed left at (700, 487)
Screenshot: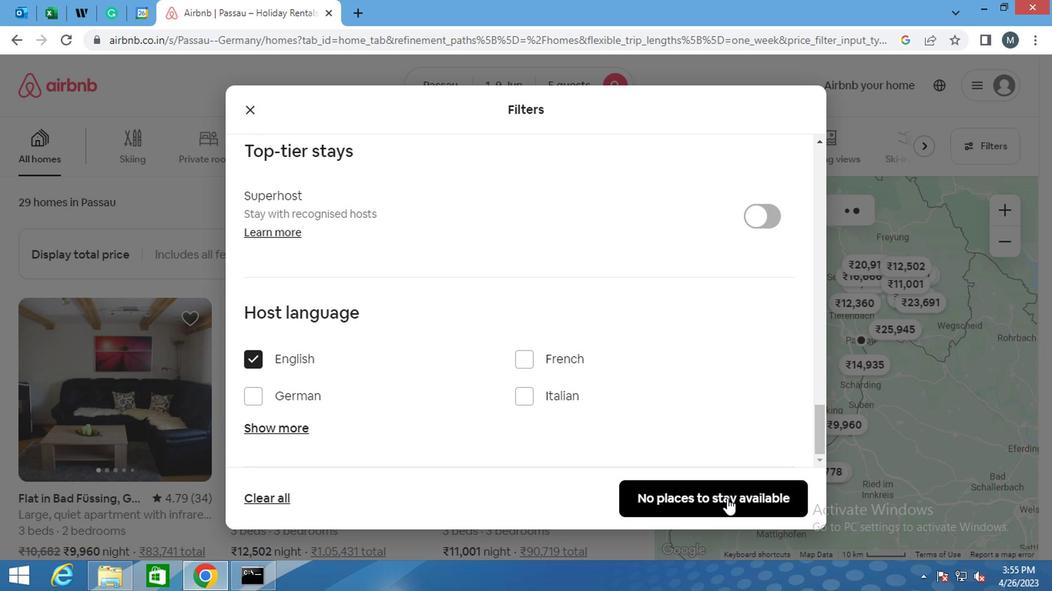 
Action: Mouse moved to (698, 487)
Screenshot: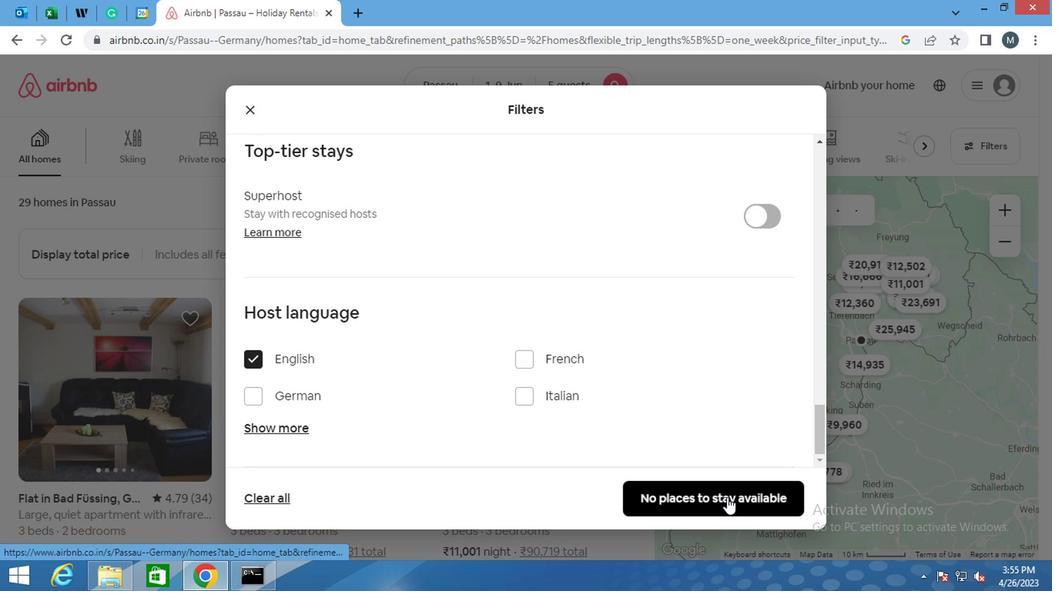 
